 Task: Look for space in Uíge, Angola from 5th June, 2023 to 16th June, 2023 for 2 adults in price range Rs.14000 to Rs.18000. Place can be entire place with 1  bedroom having 1 bed and 1 bathroom. Property type can be hotel. Amenities needed are: wifi, air conditioning, bbq grill, smoking allowed, . Booking option can be shelf check-in. Required host language is English.
Action: Mouse moved to (441, 101)
Screenshot: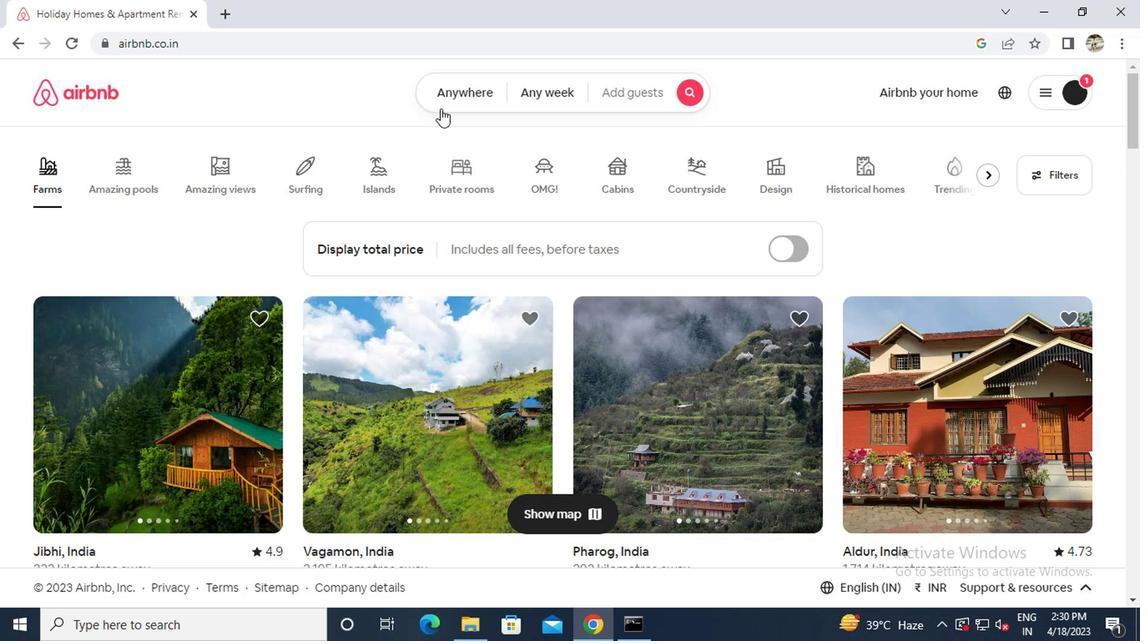
Action: Mouse pressed left at (441, 101)
Screenshot: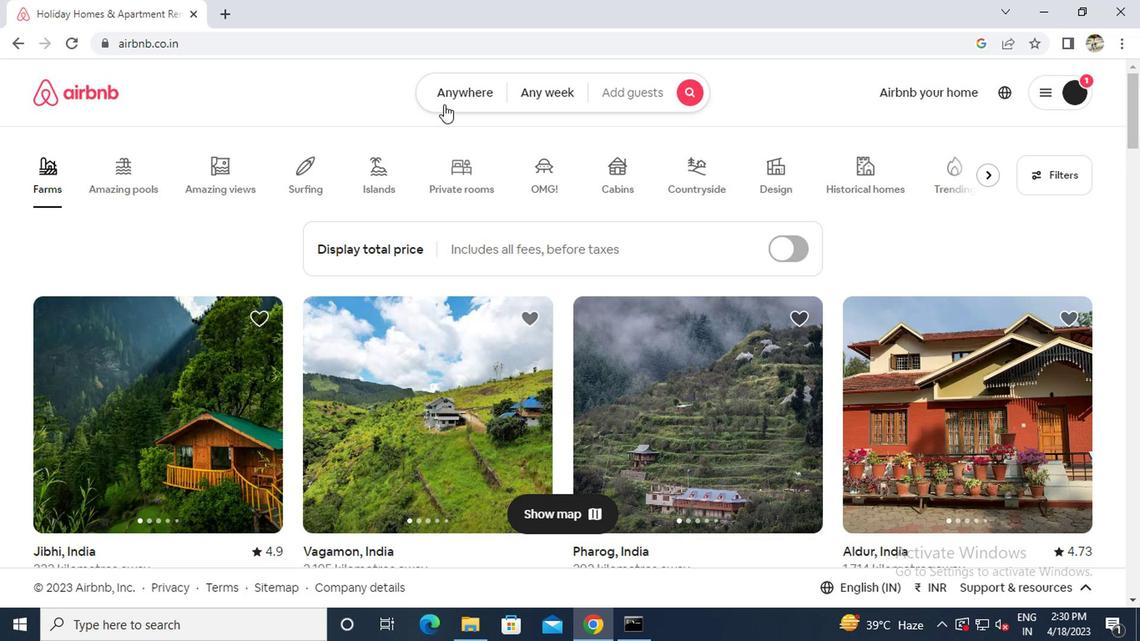 
Action: Mouse moved to (348, 155)
Screenshot: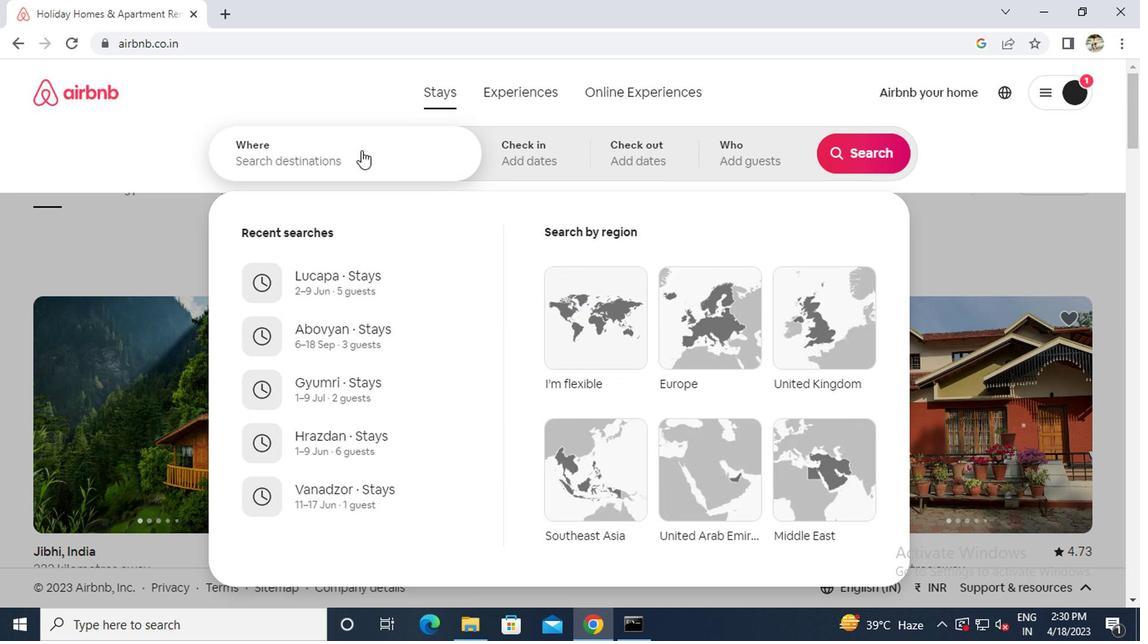 
Action: Mouse pressed left at (348, 155)
Screenshot: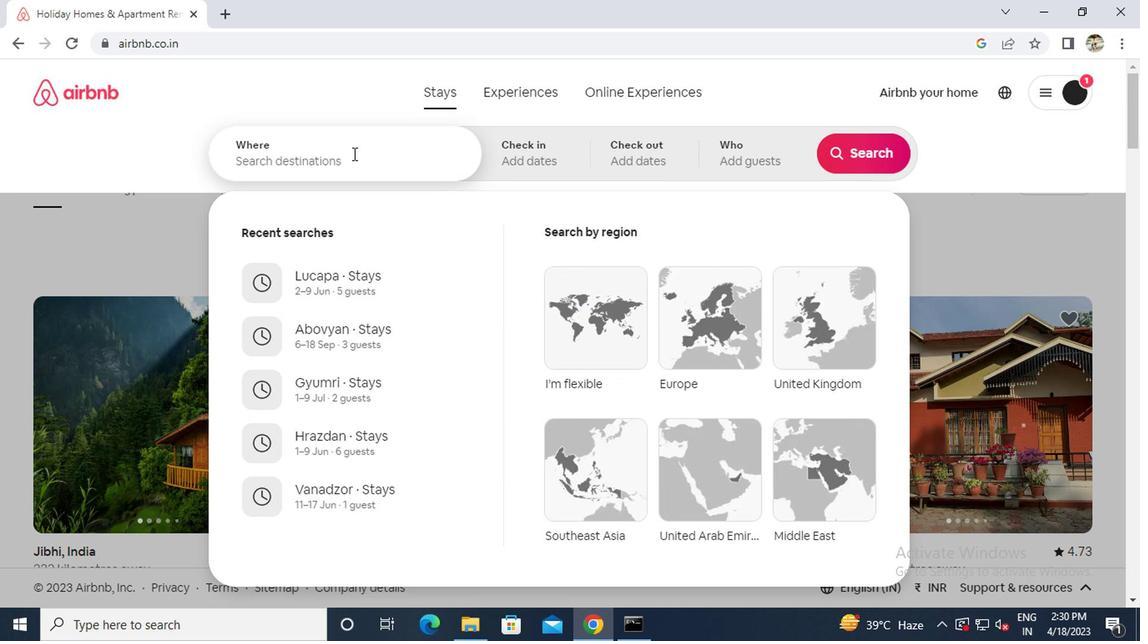 
Action: Key pressed u<Key.caps_lock>ige<Key.space>ang
Screenshot: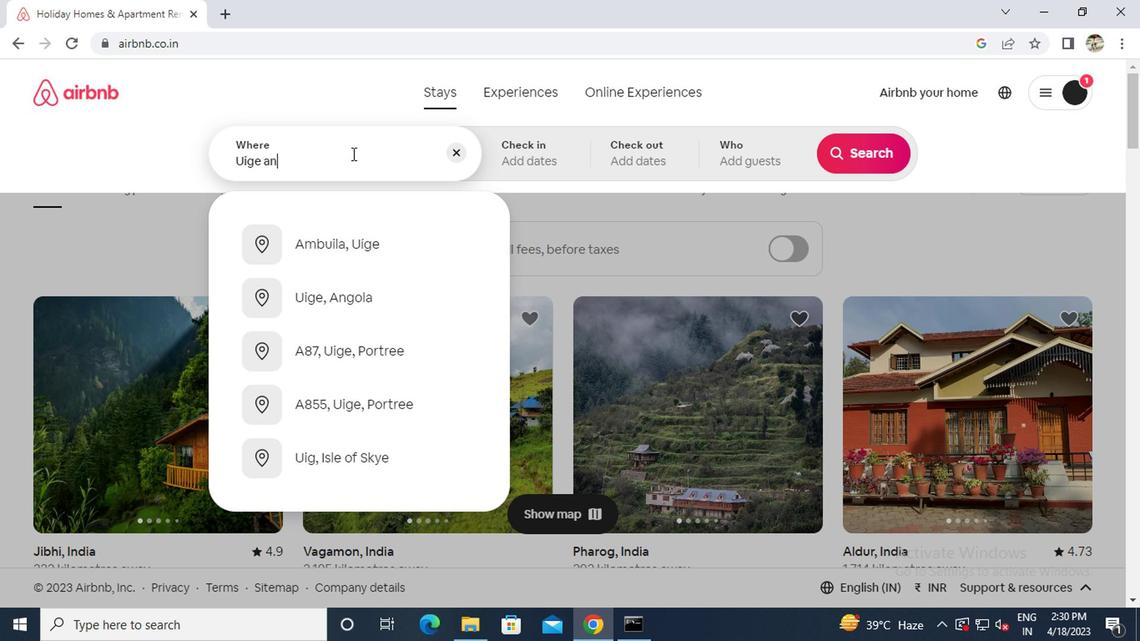 
Action: Mouse moved to (337, 247)
Screenshot: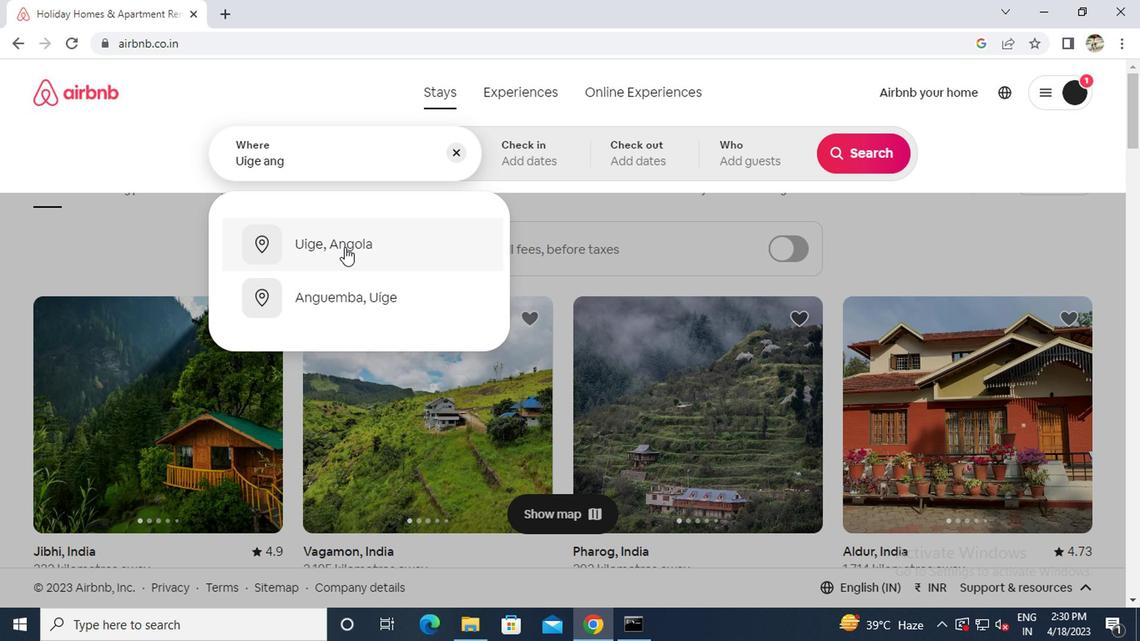 
Action: Mouse pressed left at (337, 247)
Screenshot: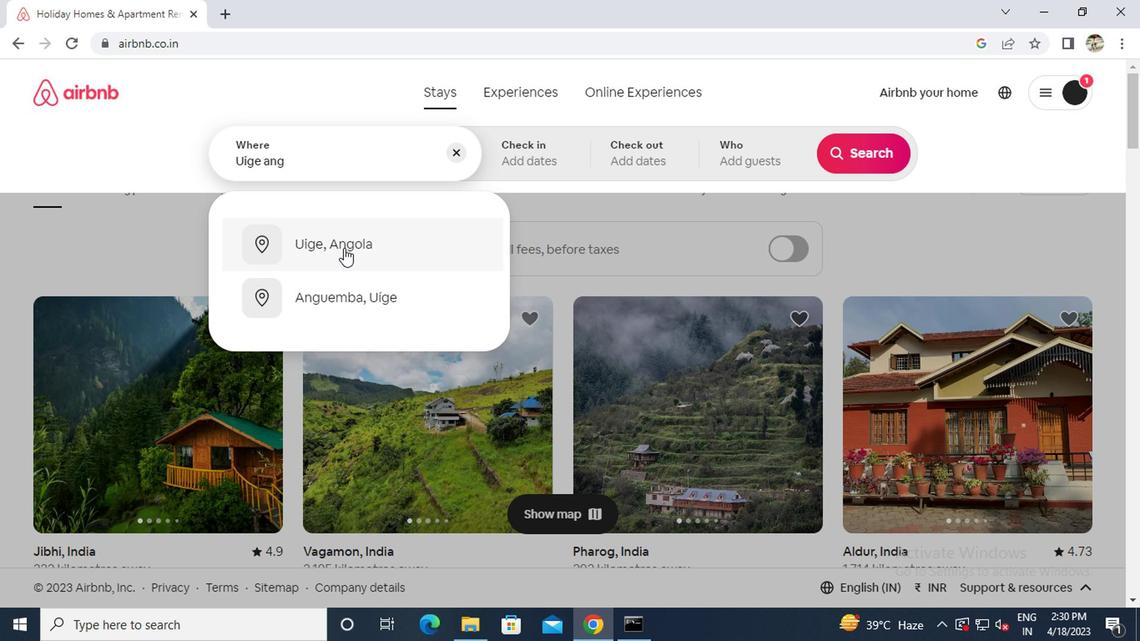 
Action: Mouse moved to (845, 280)
Screenshot: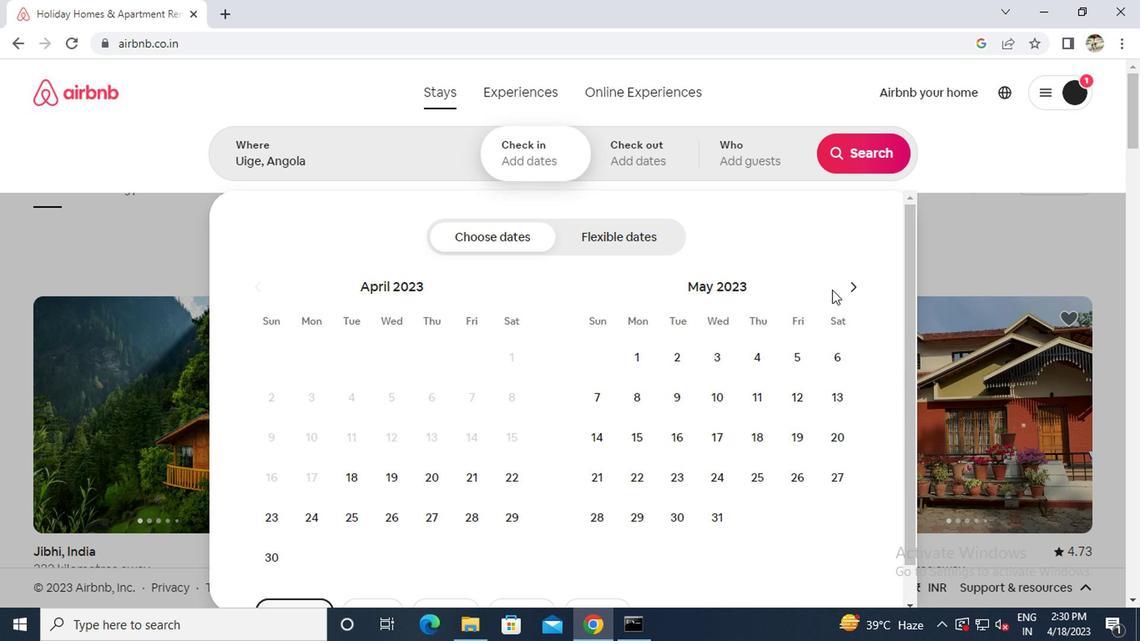 
Action: Mouse pressed left at (845, 280)
Screenshot: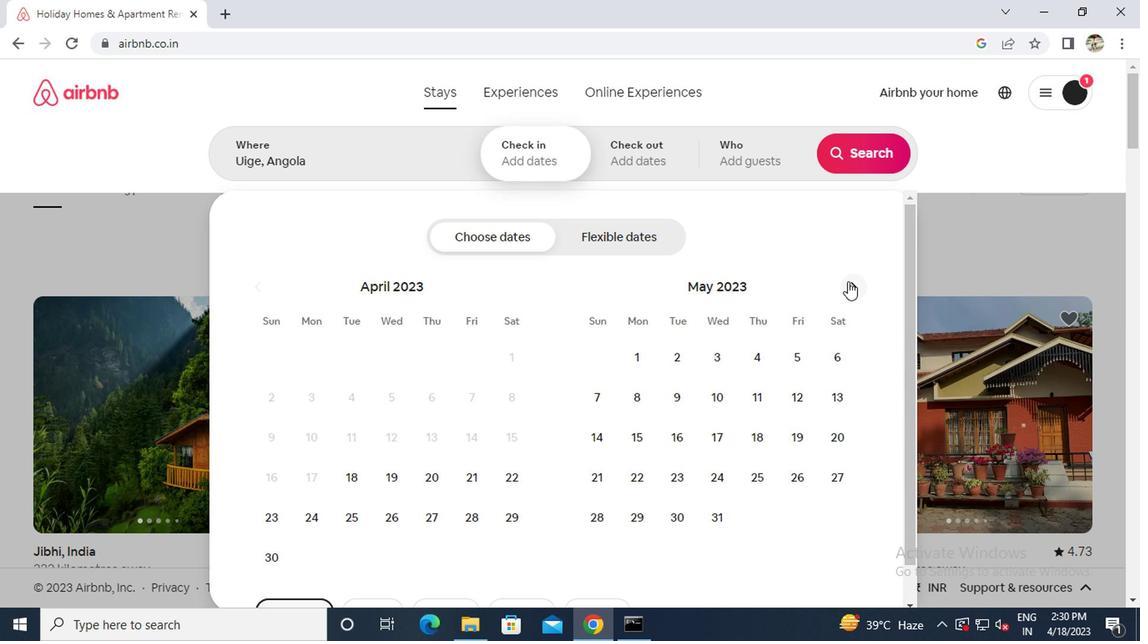 
Action: Mouse pressed left at (845, 280)
Screenshot: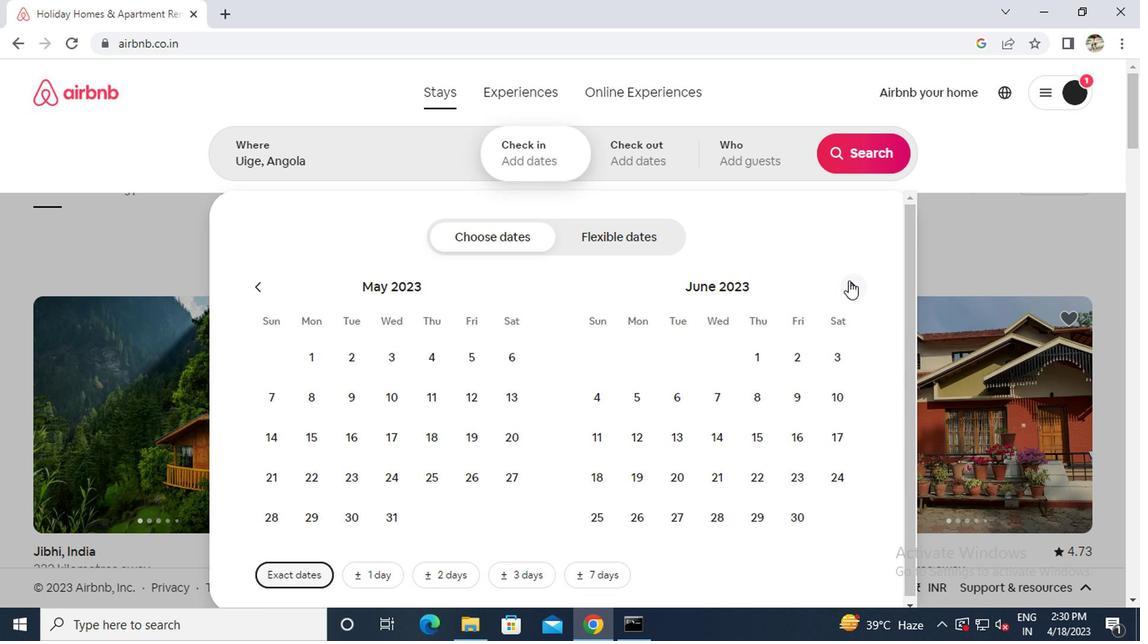 
Action: Mouse moved to (314, 391)
Screenshot: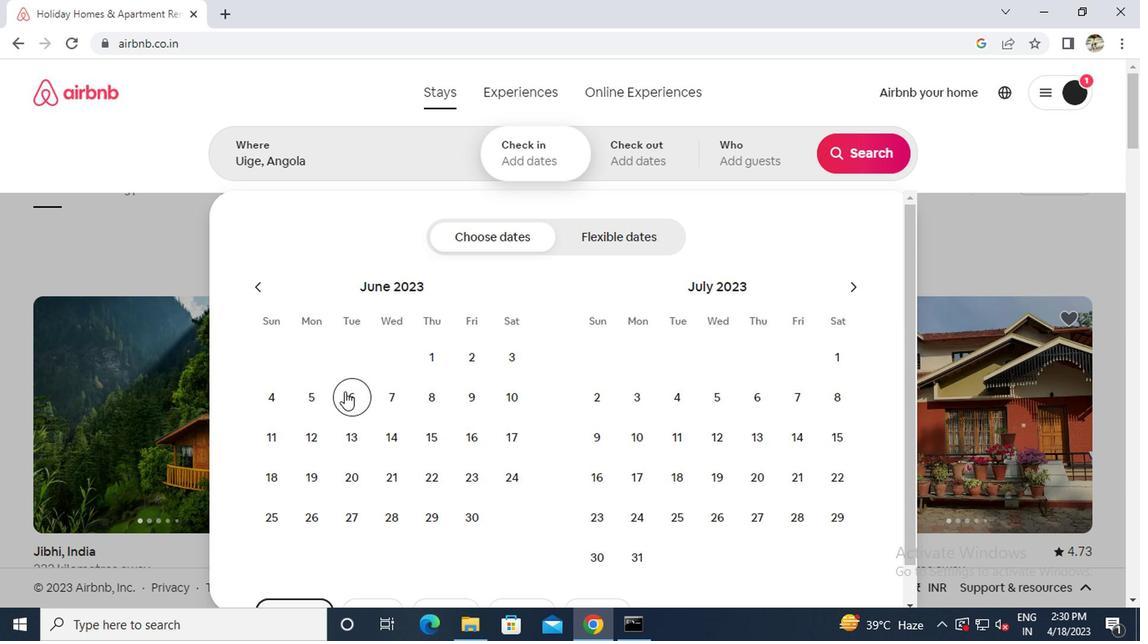 
Action: Mouse pressed left at (314, 391)
Screenshot: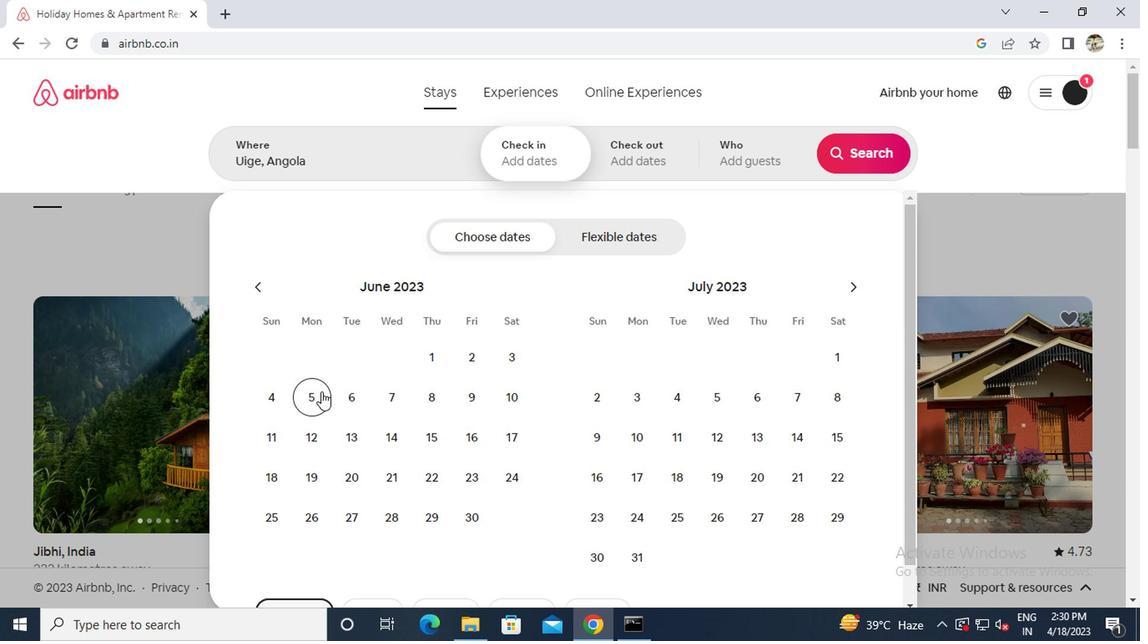 
Action: Mouse moved to (469, 438)
Screenshot: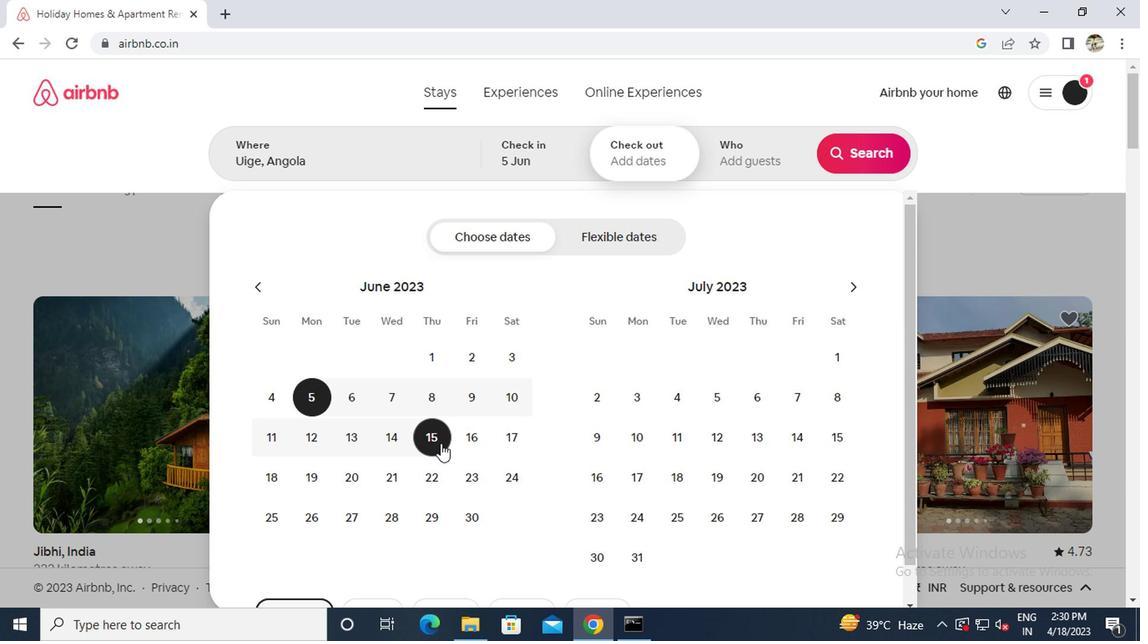 
Action: Mouse pressed left at (469, 438)
Screenshot: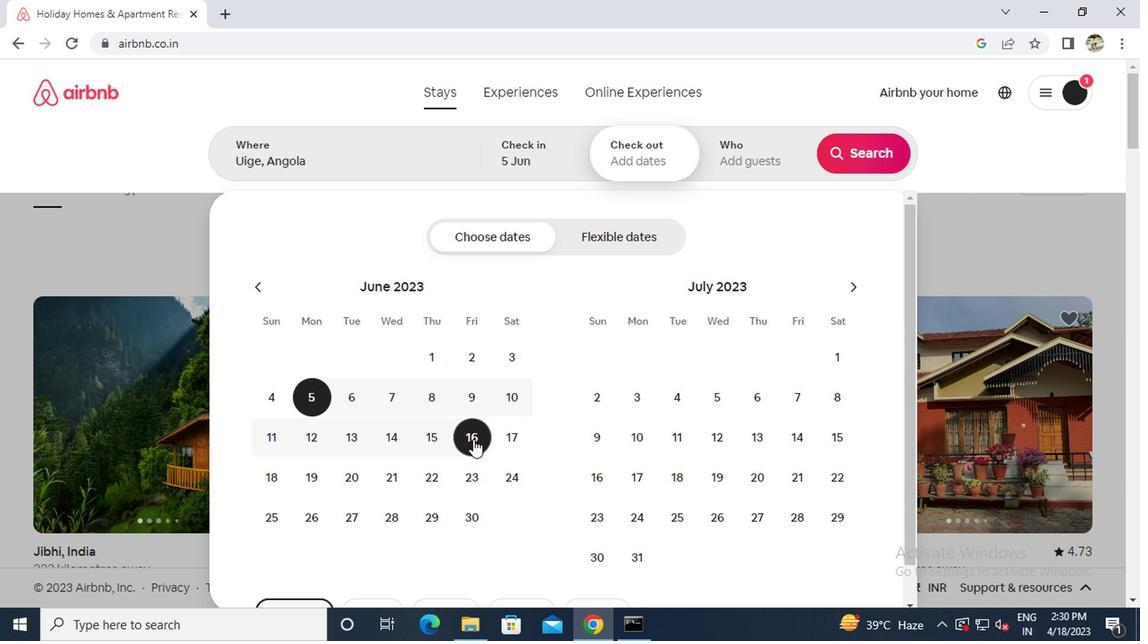 
Action: Mouse moved to (736, 166)
Screenshot: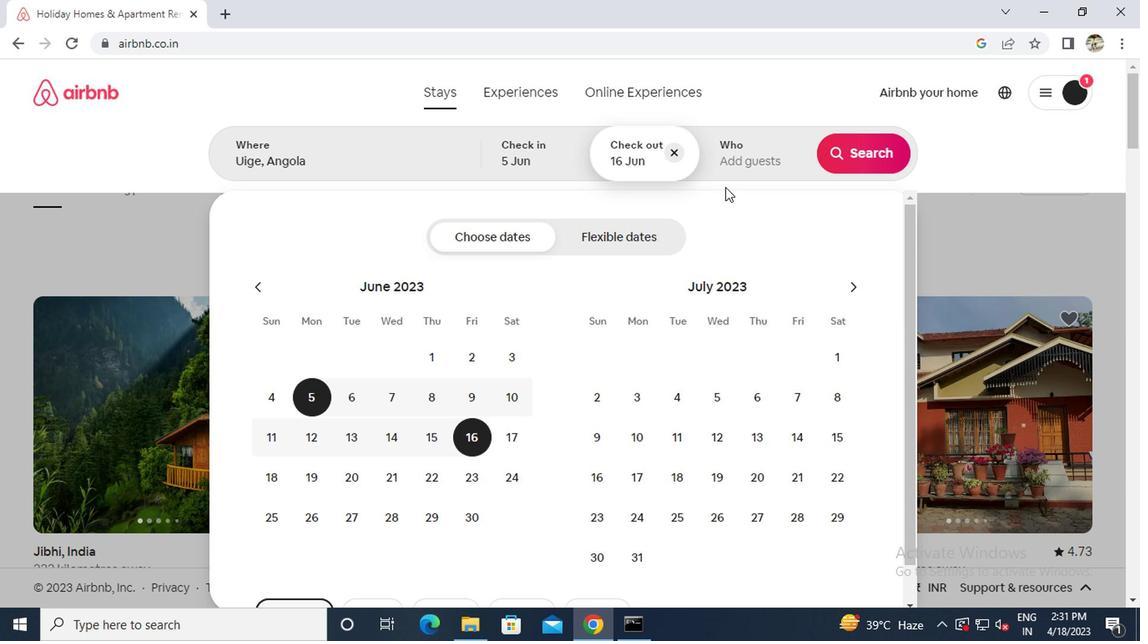 
Action: Mouse pressed left at (736, 166)
Screenshot: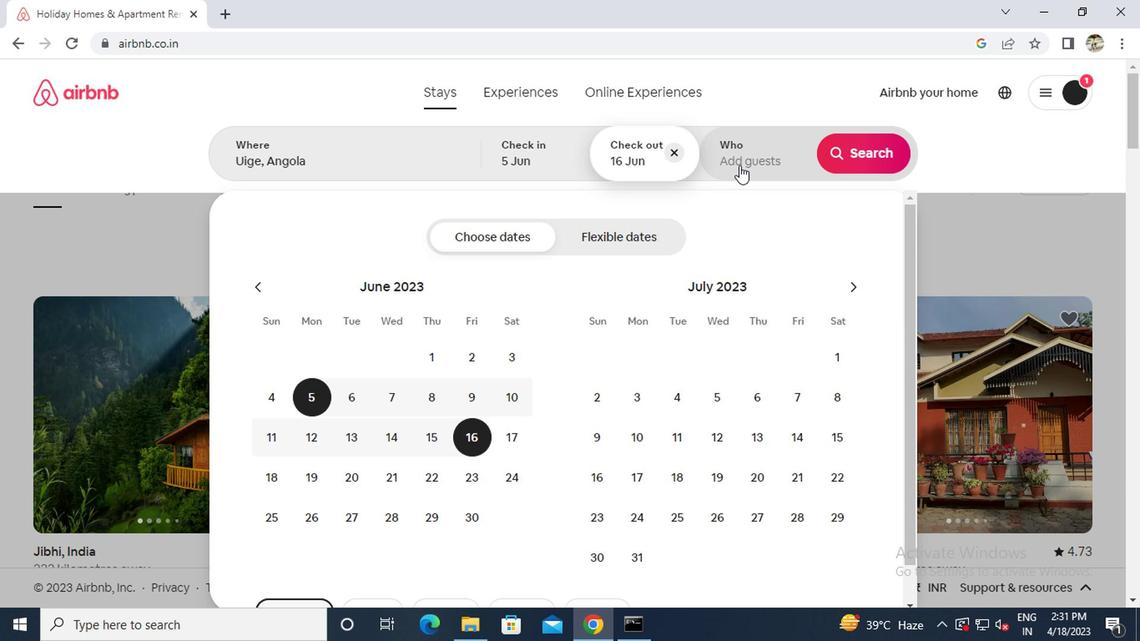 
Action: Mouse moved to (851, 243)
Screenshot: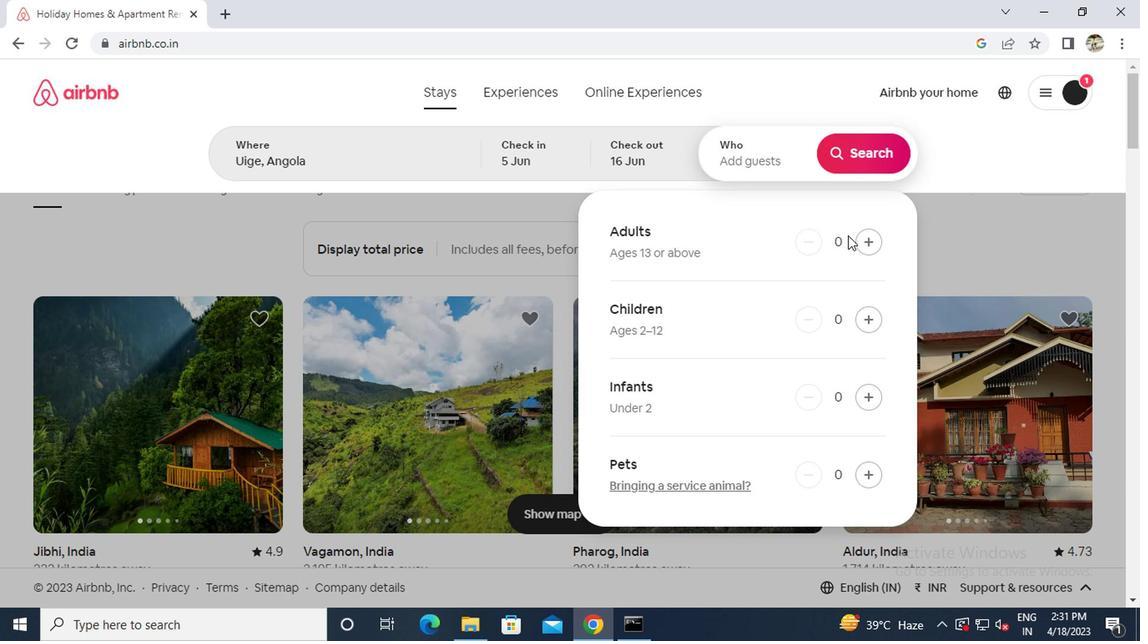
Action: Mouse pressed left at (851, 243)
Screenshot: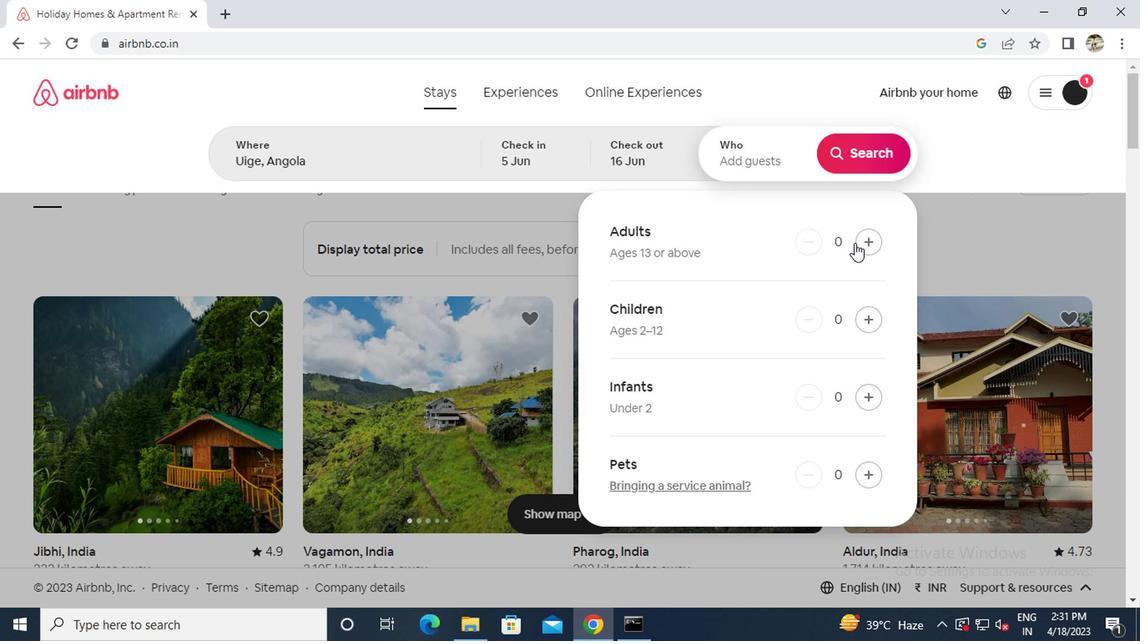 
Action: Mouse moved to (862, 242)
Screenshot: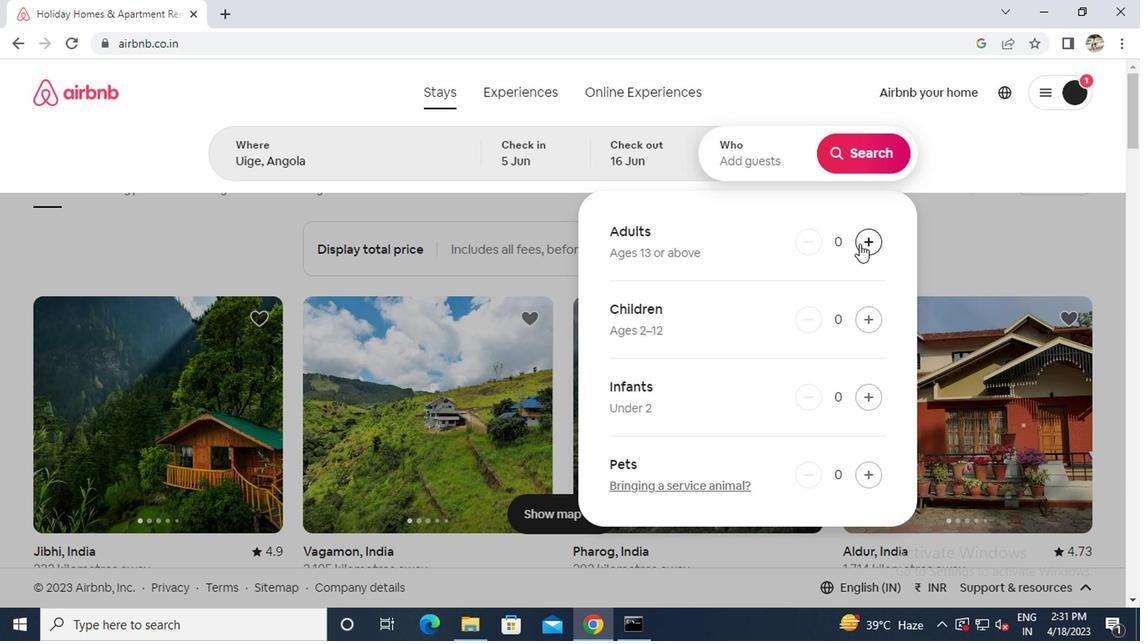 
Action: Mouse pressed left at (862, 242)
Screenshot: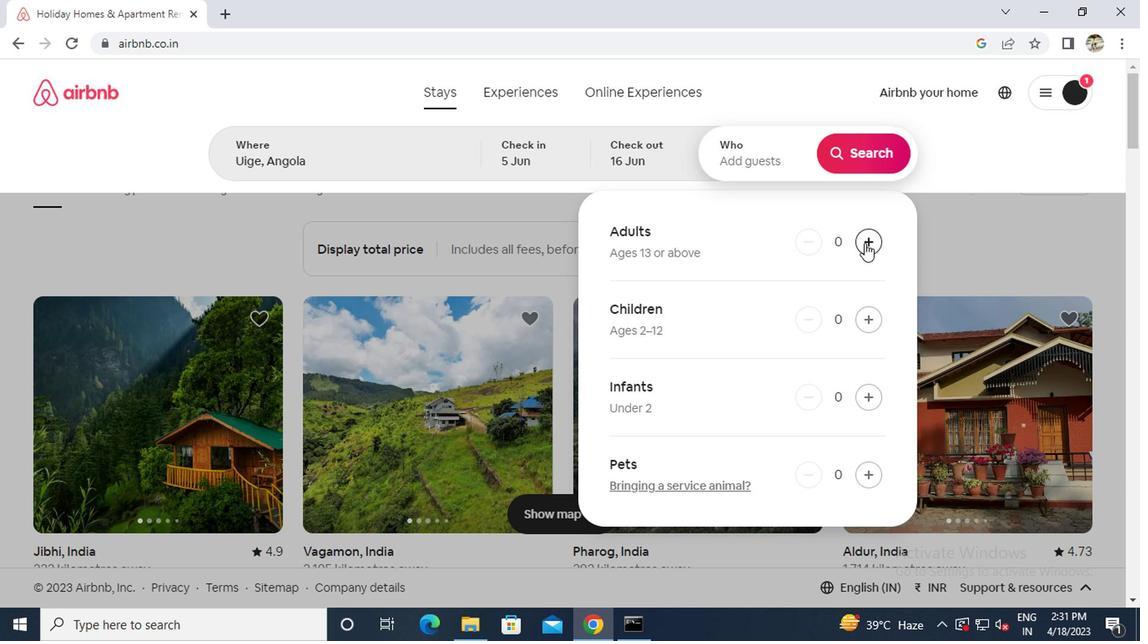 
Action: Mouse pressed left at (862, 242)
Screenshot: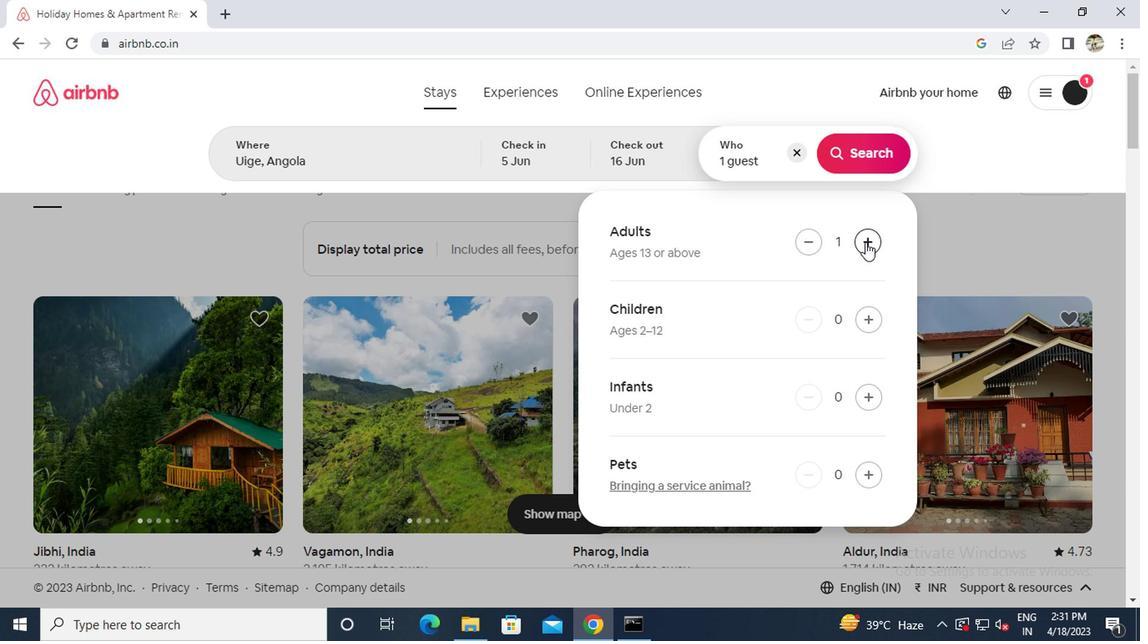 
Action: Mouse moved to (851, 163)
Screenshot: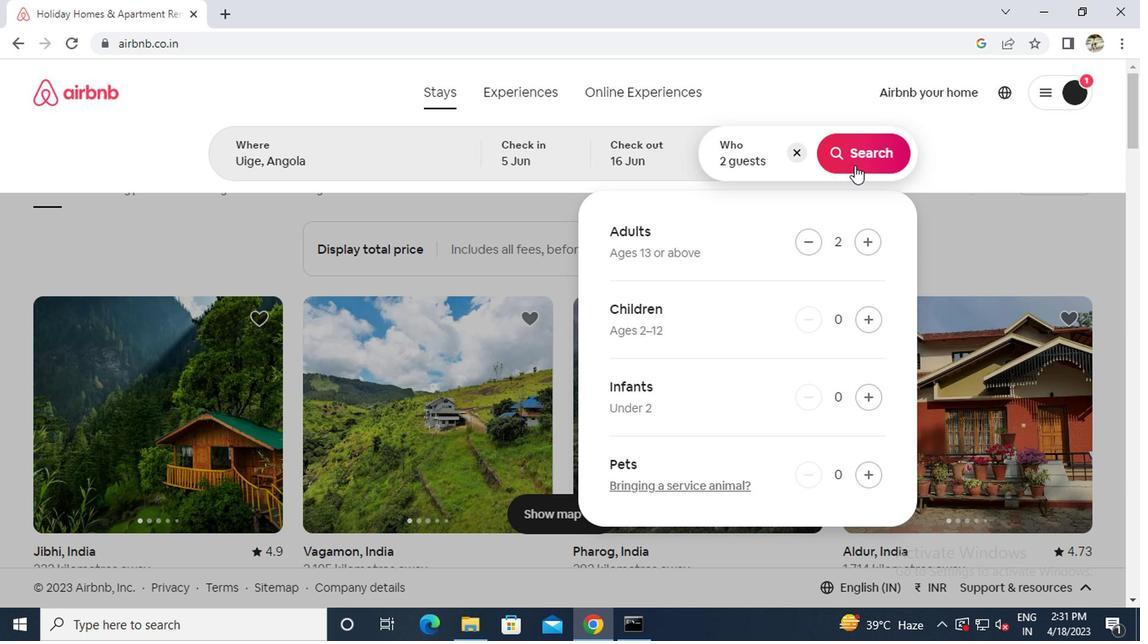 
Action: Mouse pressed left at (851, 163)
Screenshot: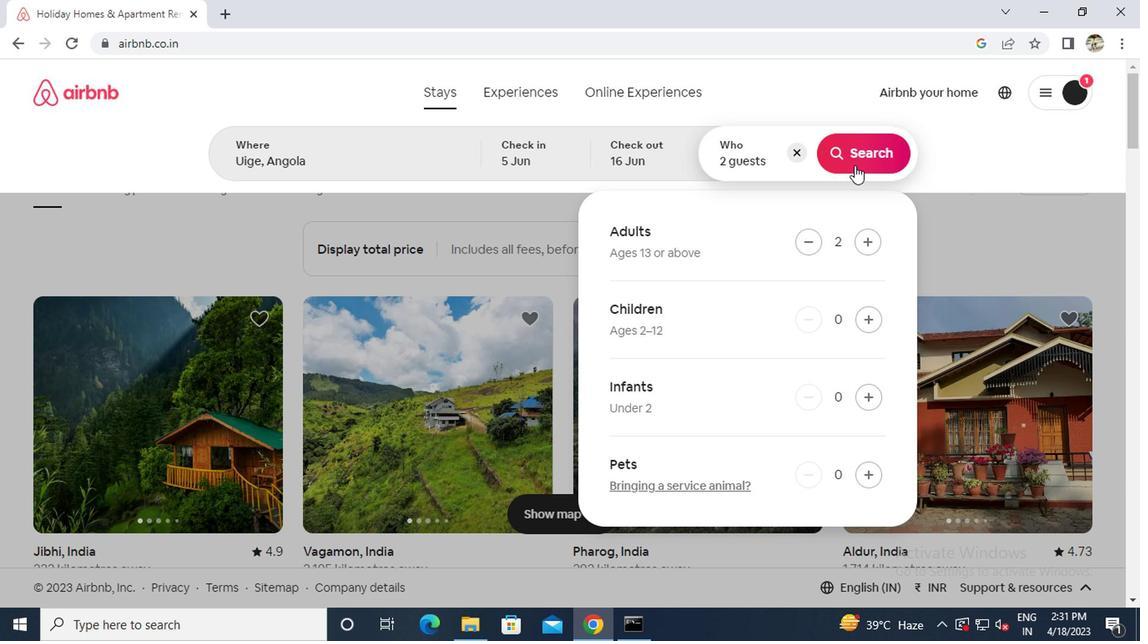
Action: Mouse moved to (1044, 157)
Screenshot: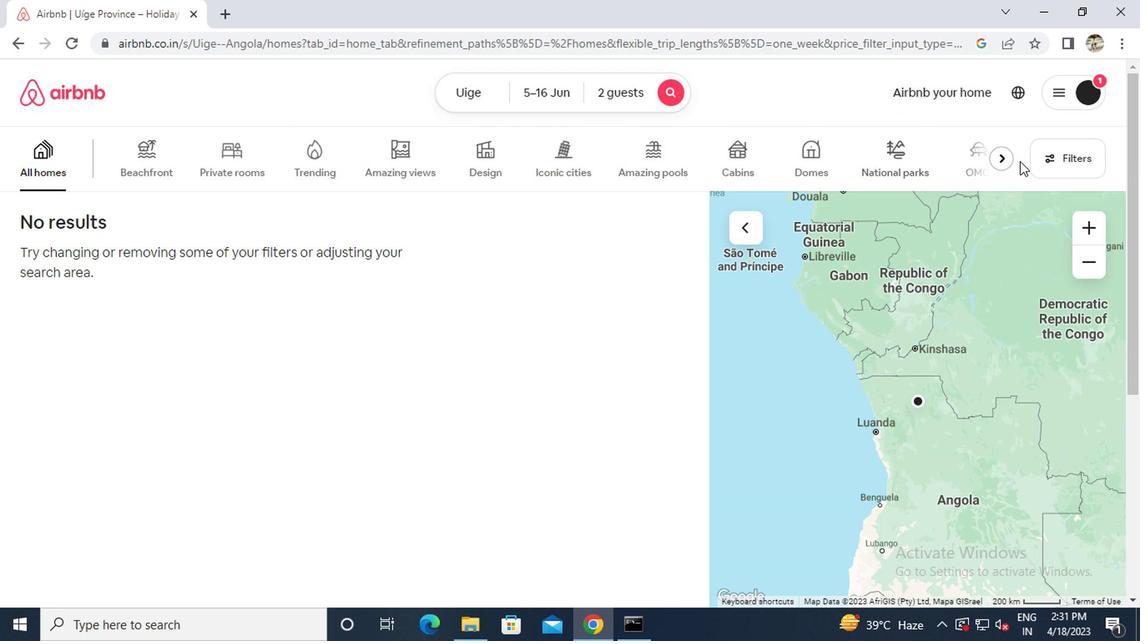
Action: Mouse pressed left at (1044, 157)
Screenshot: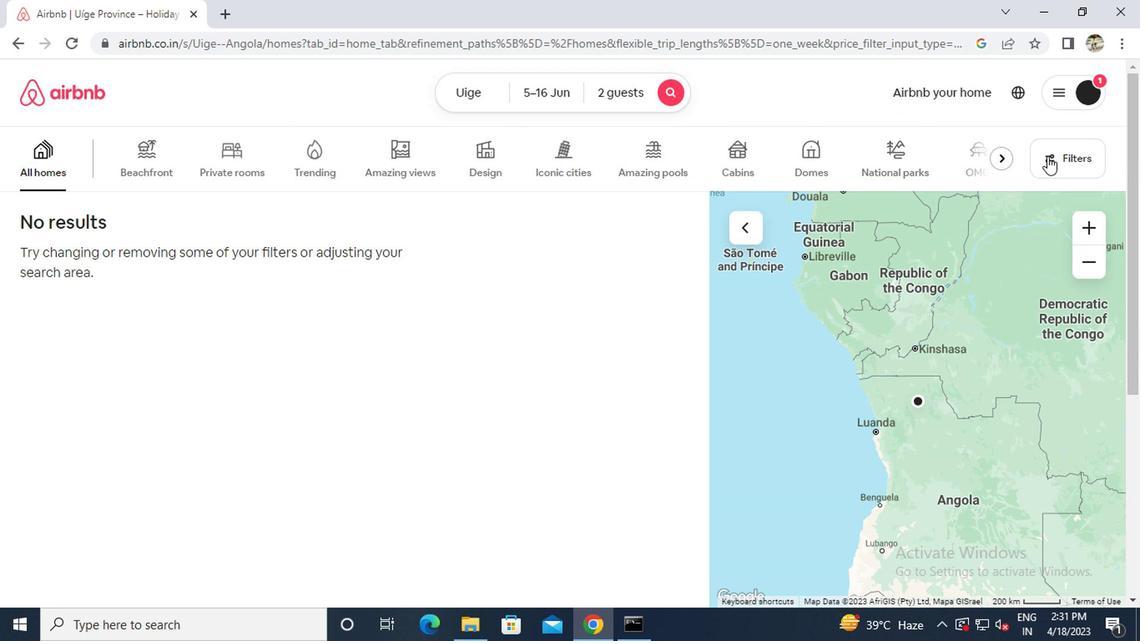 
Action: Mouse moved to (357, 271)
Screenshot: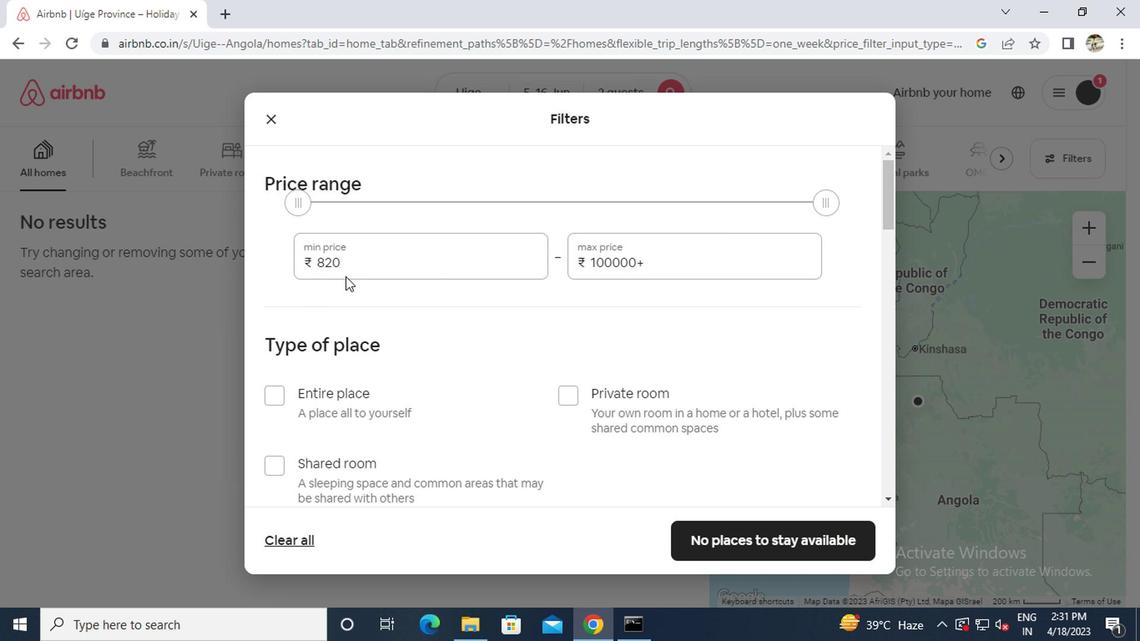 
Action: Mouse pressed left at (357, 271)
Screenshot: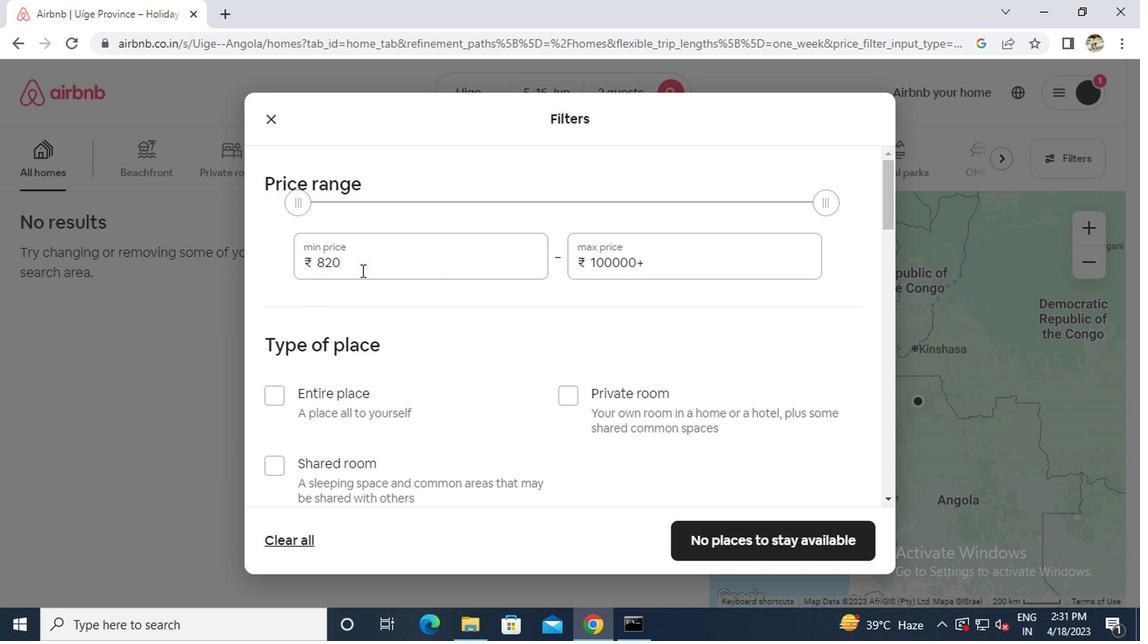 
Action: Key pressed ctrl+Actrl+14000
Screenshot: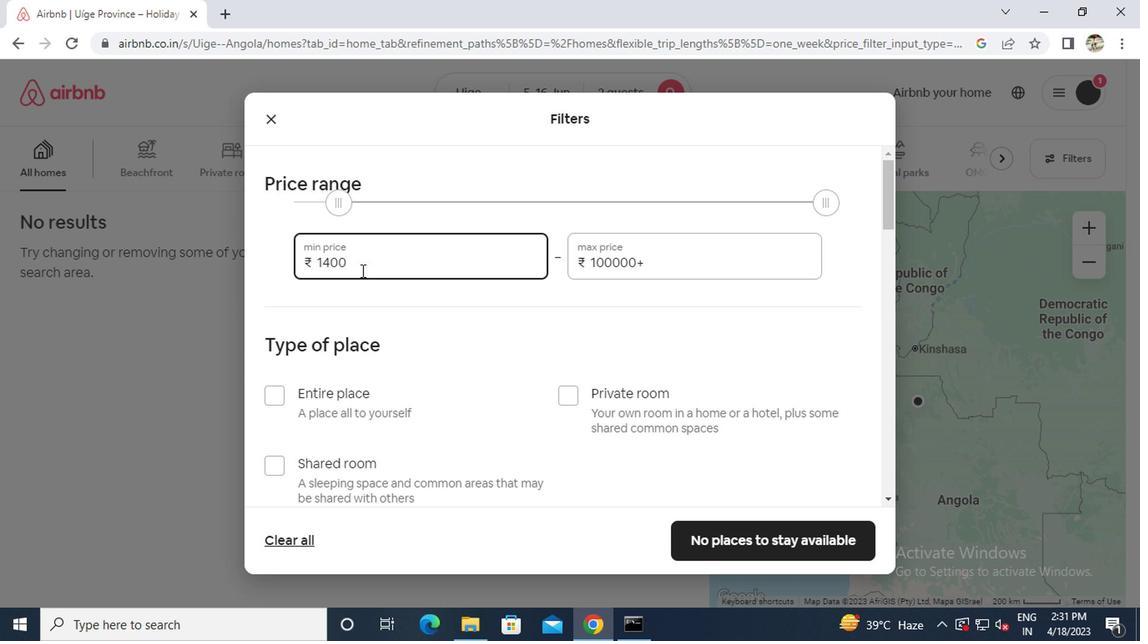 
Action: Mouse moved to (648, 263)
Screenshot: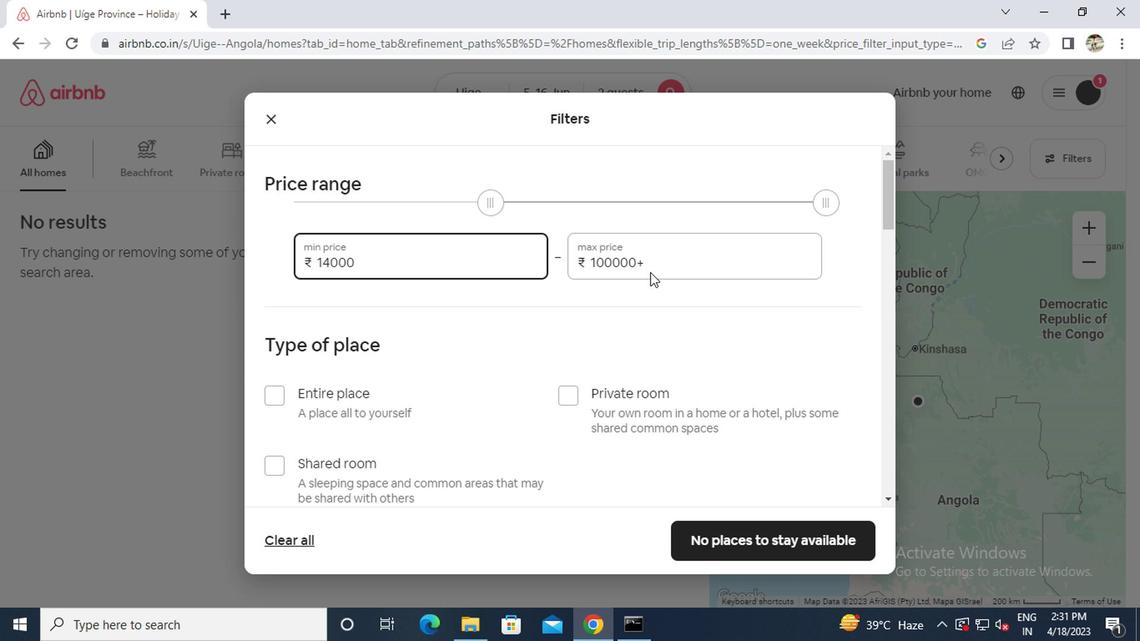 
Action: Mouse pressed left at (648, 263)
Screenshot: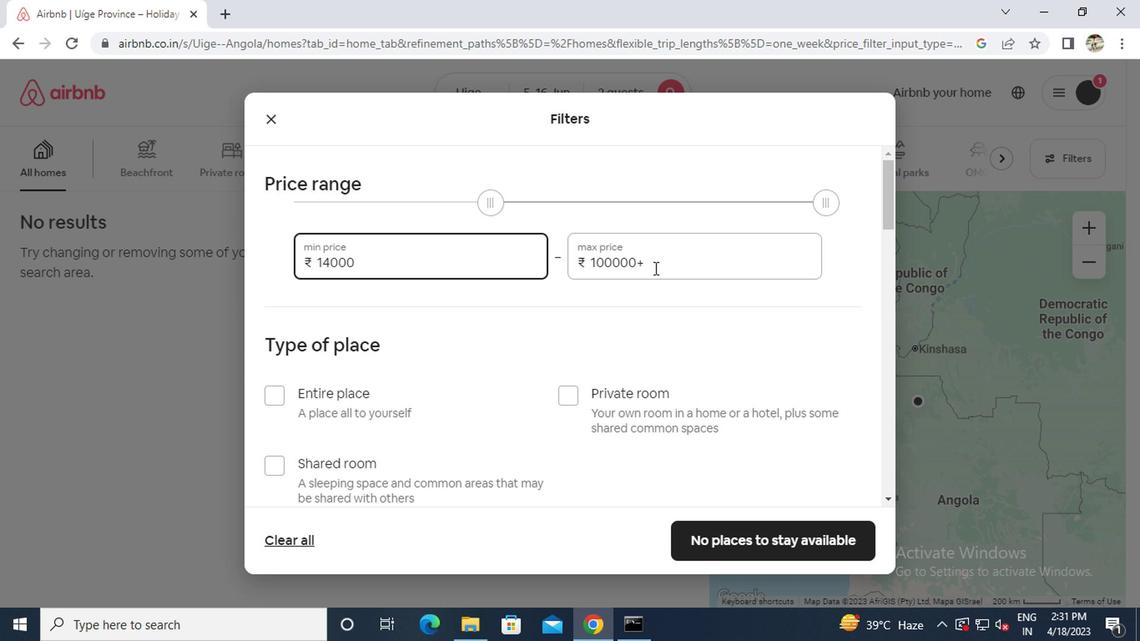 
Action: Mouse moved to (648, 263)
Screenshot: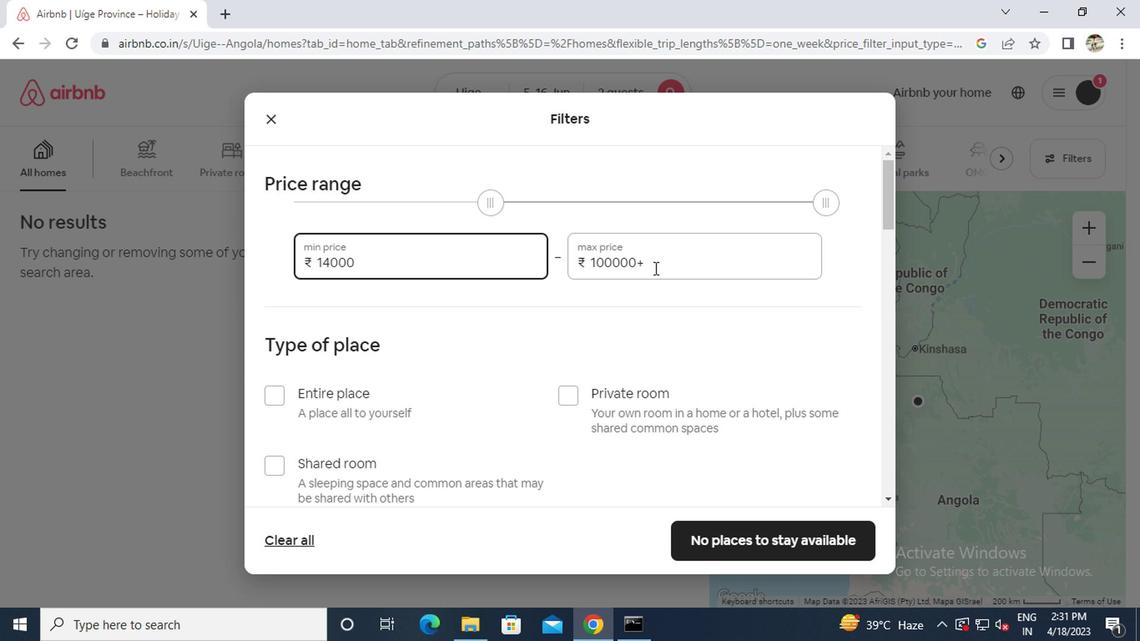 
Action: Key pressed ctrl+A18000
Screenshot: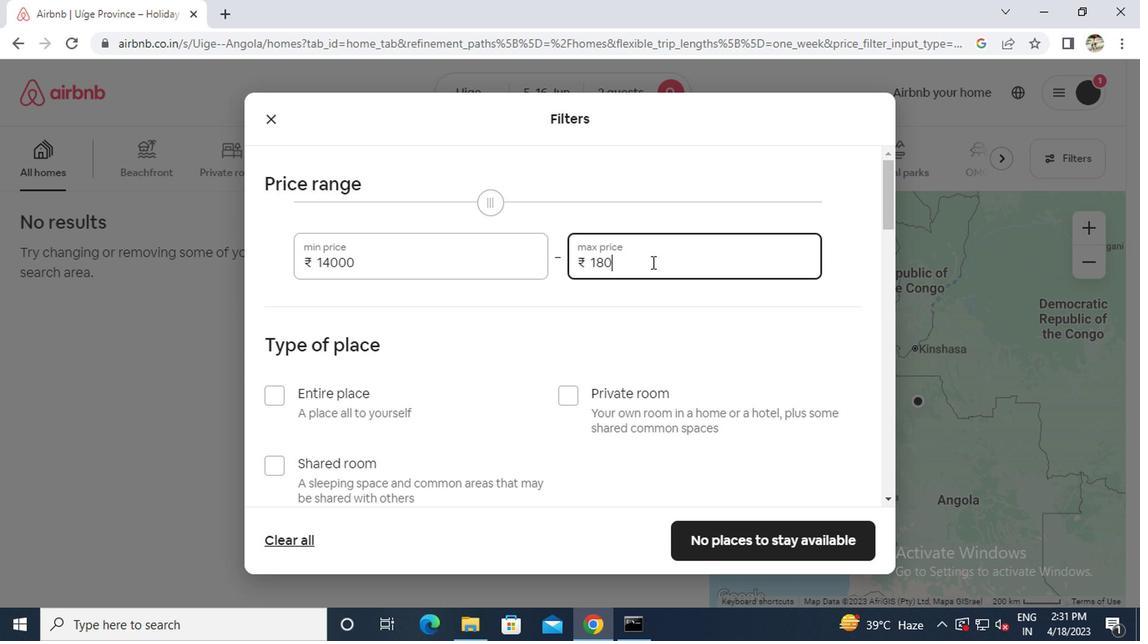 
Action: Mouse moved to (543, 323)
Screenshot: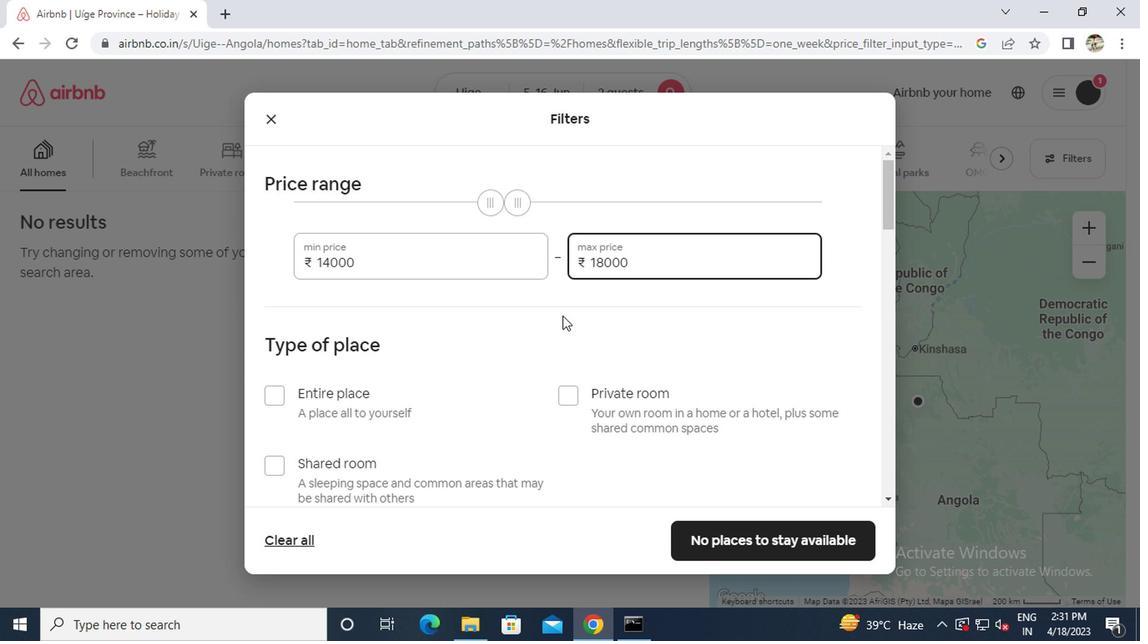
Action: Mouse scrolled (543, 322) with delta (0, -1)
Screenshot: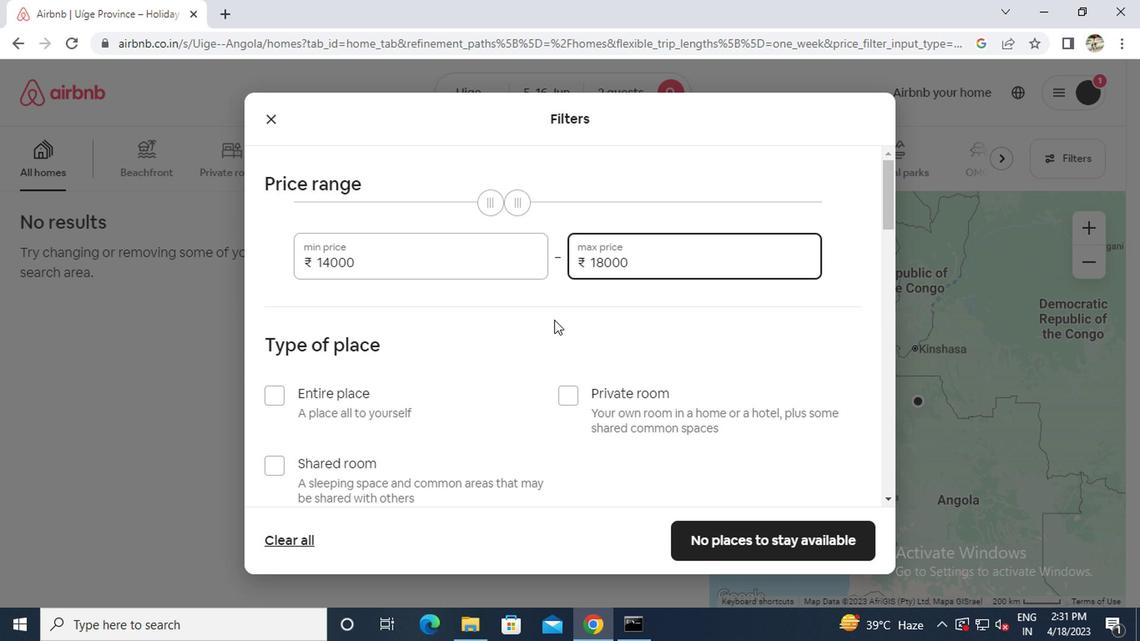 
Action: Mouse scrolled (543, 322) with delta (0, -1)
Screenshot: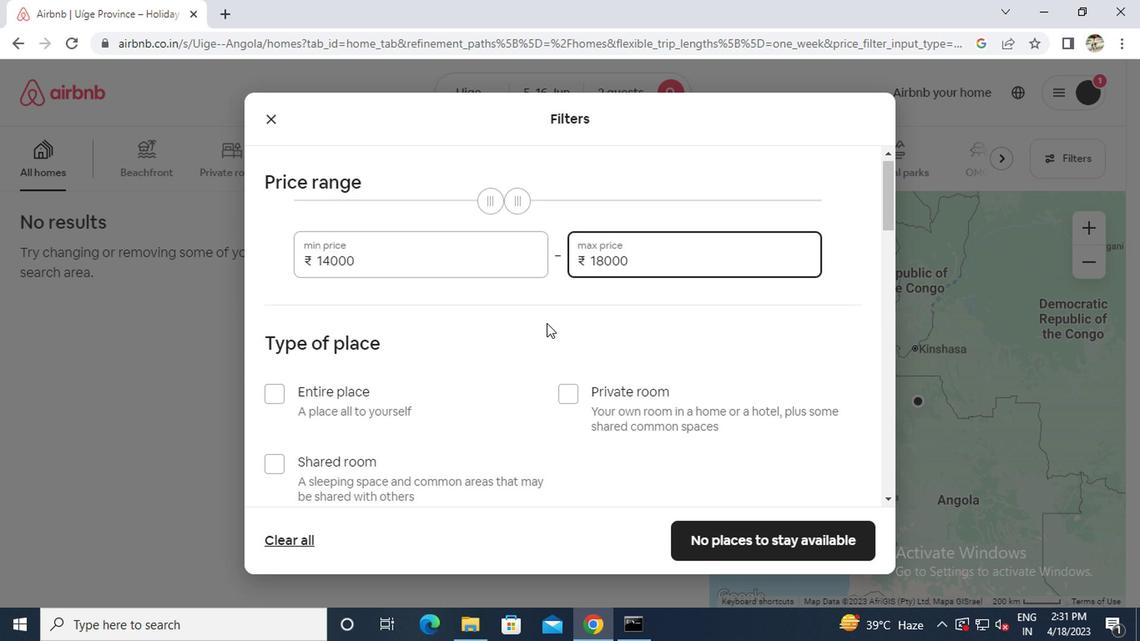 
Action: Mouse moved to (295, 236)
Screenshot: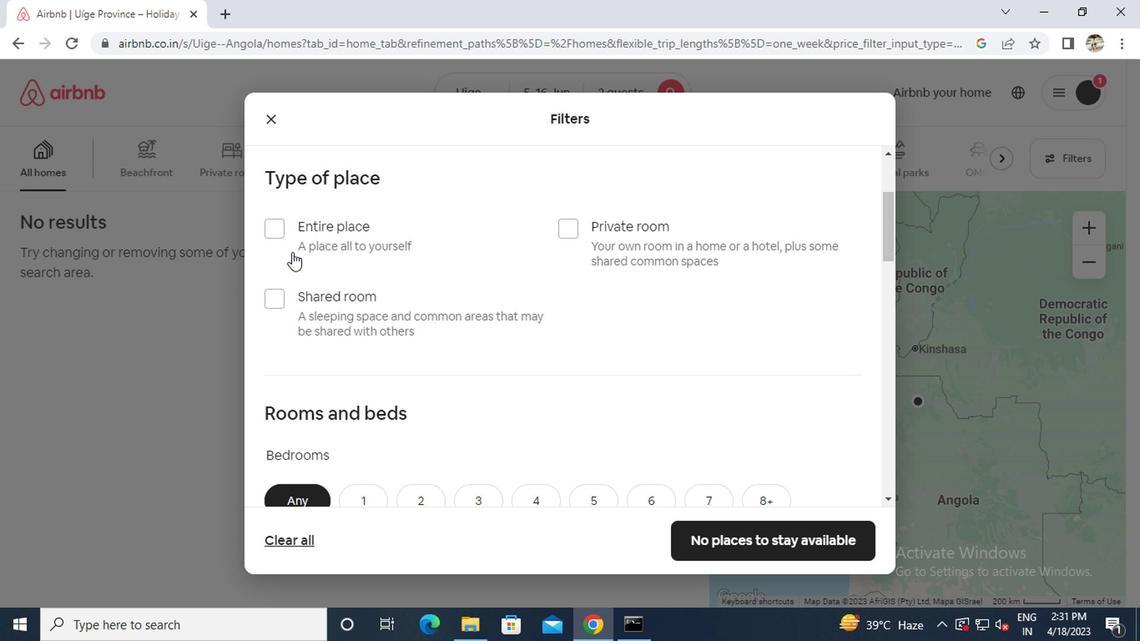 
Action: Mouse pressed left at (295, 236)
Screenshot: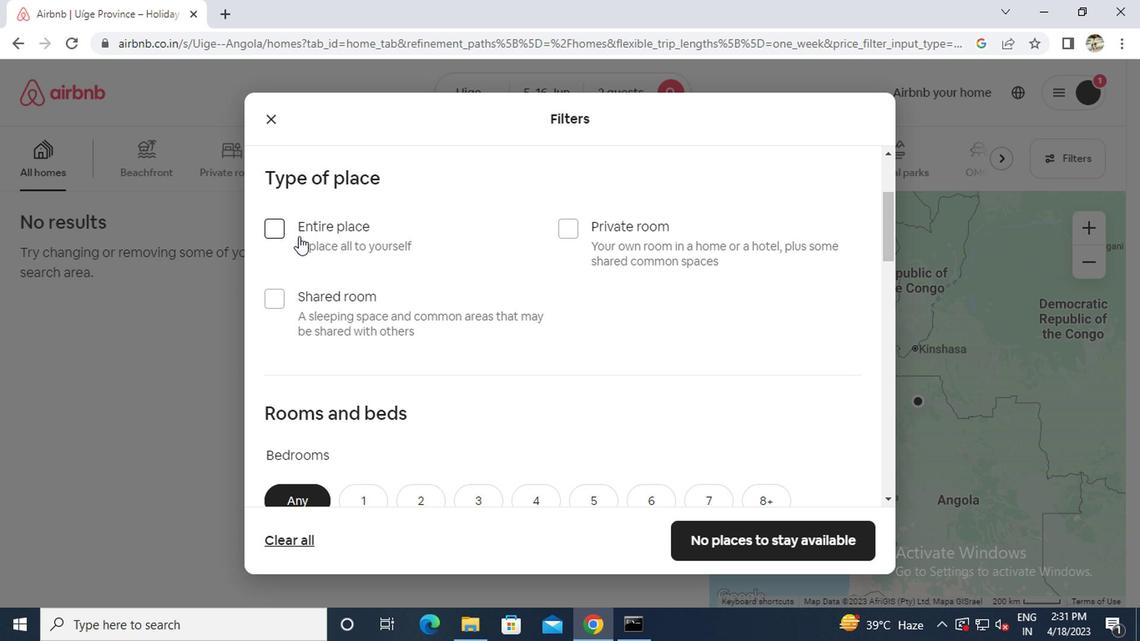 
Action: Mouse scrolled (295, 236) with delta (0, 0)
Screenshot: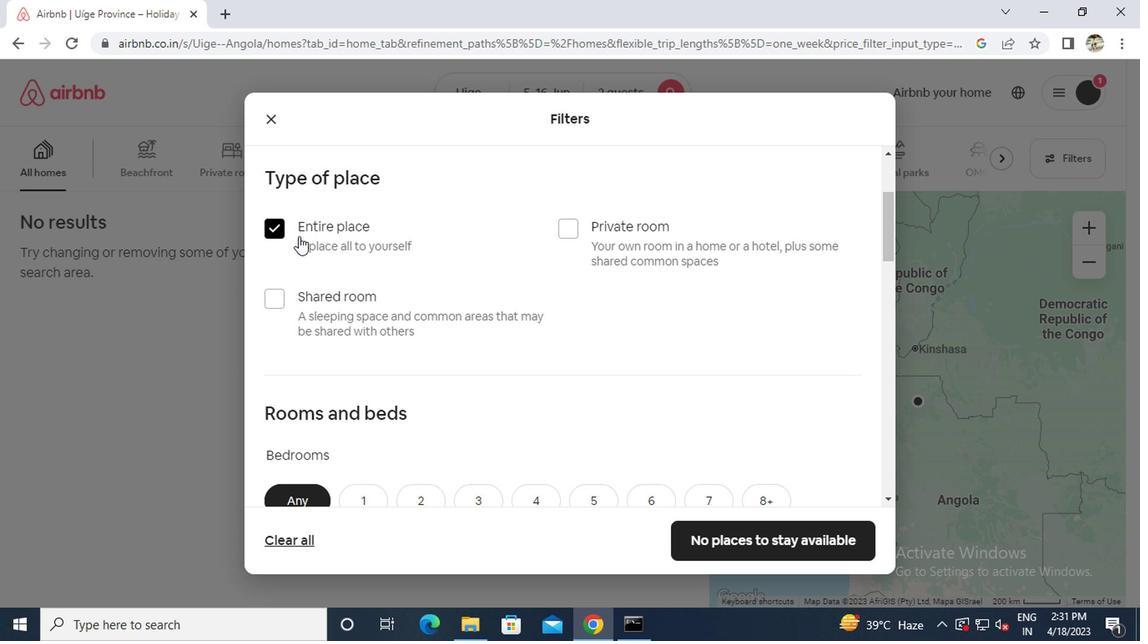 
Action: Mouse scrolled (295, 236) with delta (0, 0)
Screenshot: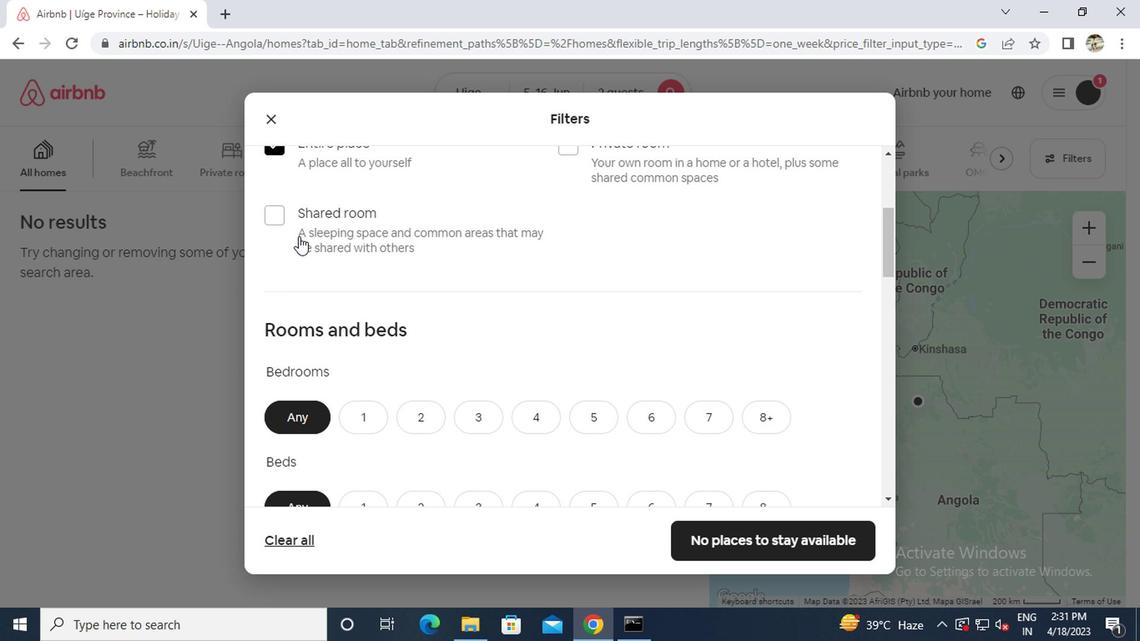
Action: Mouse moved to (365, 330)
Screenshot: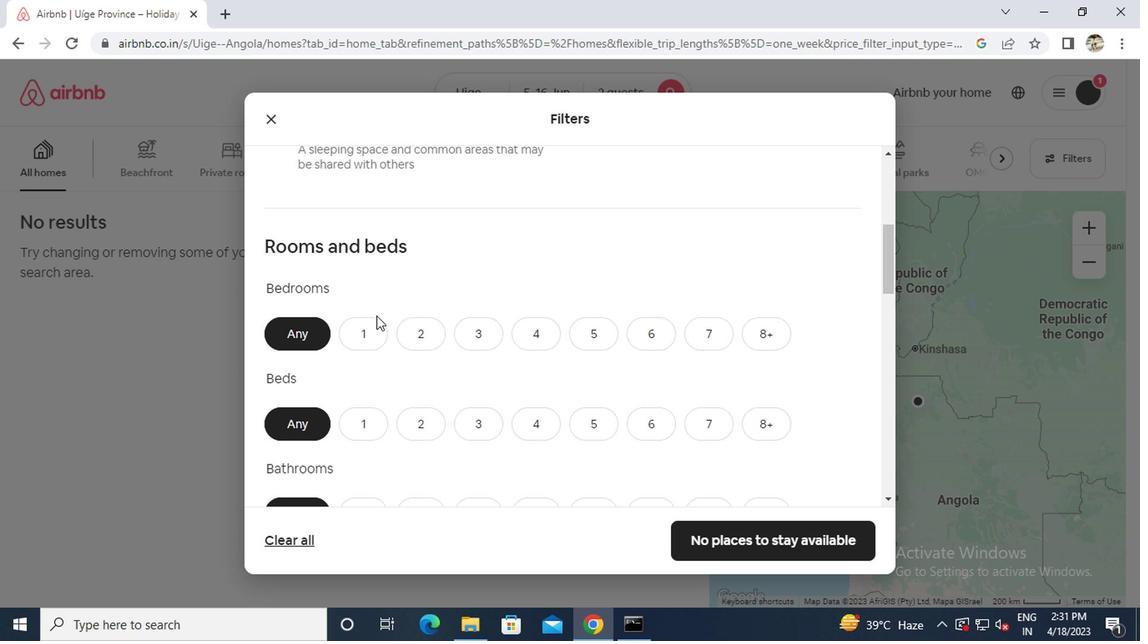 
Action: Mouse pressed left at (365, 330)
Screenshot: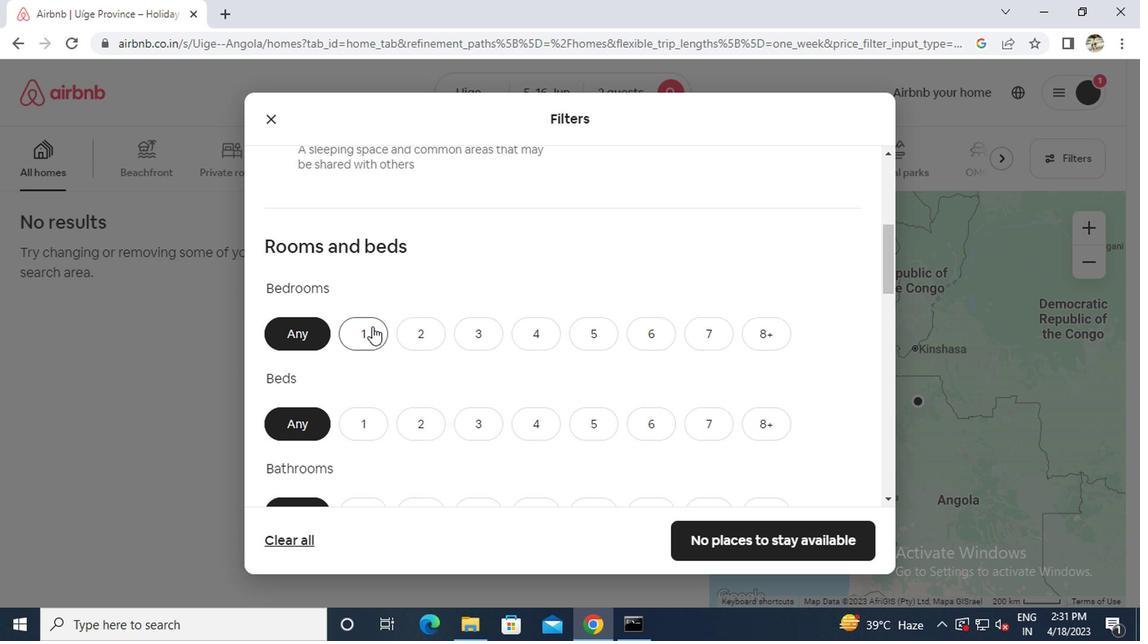 
Action: Mouse scrolled (365, 329) with delta (0, 0)
Screenshot: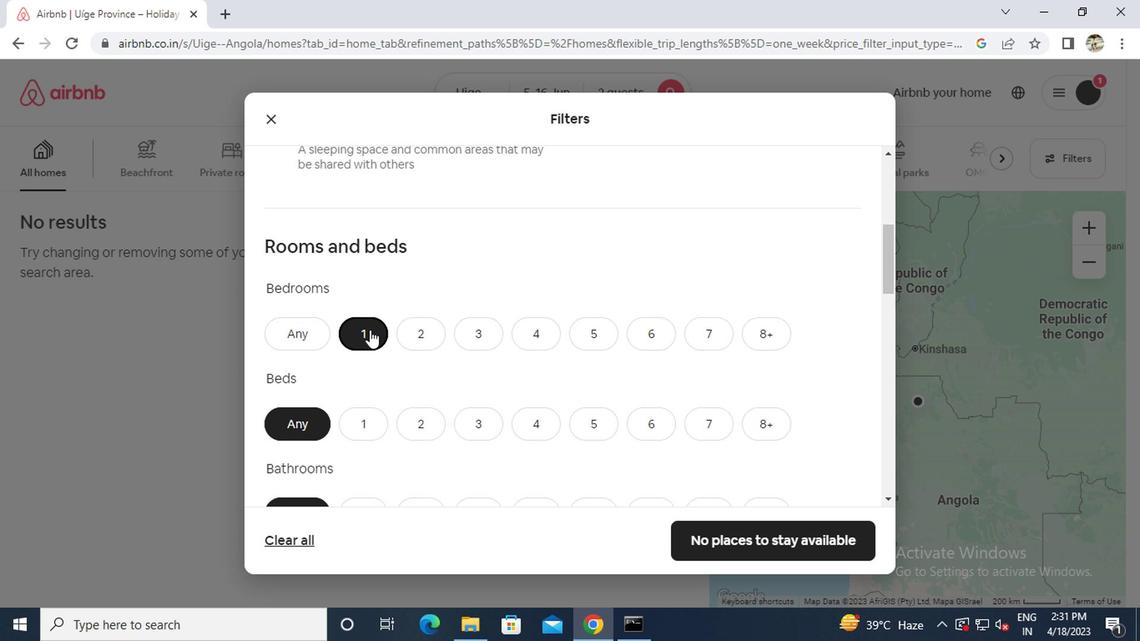 
Action: Mouse moved to (367, 334)
Screenshot: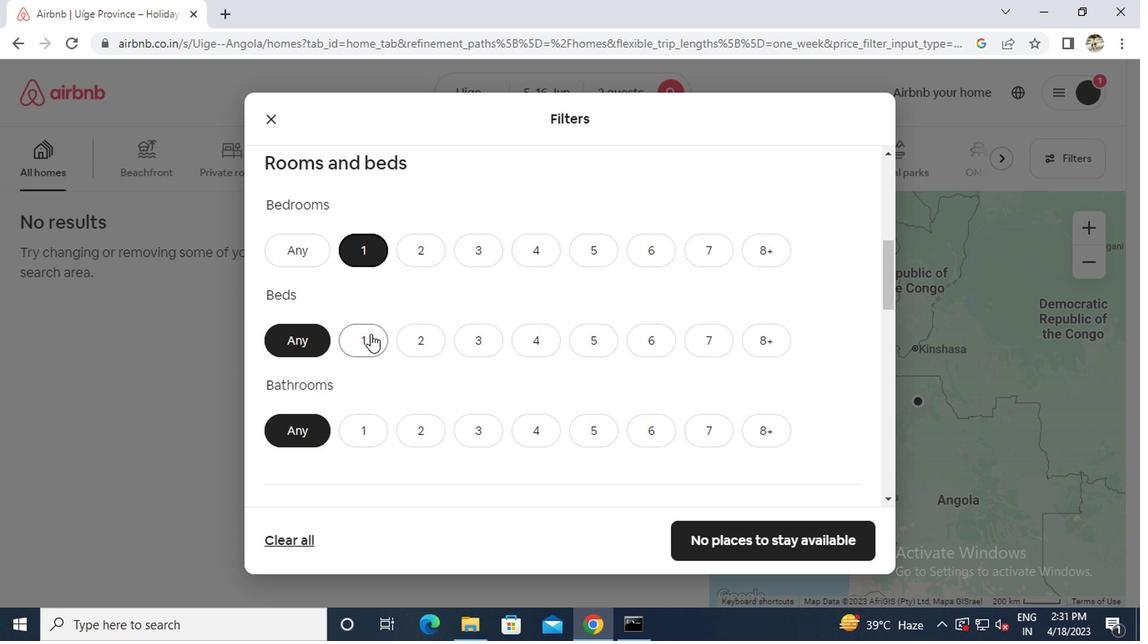 
Action: Mouse pressed left at (367, 334)
Screenshot: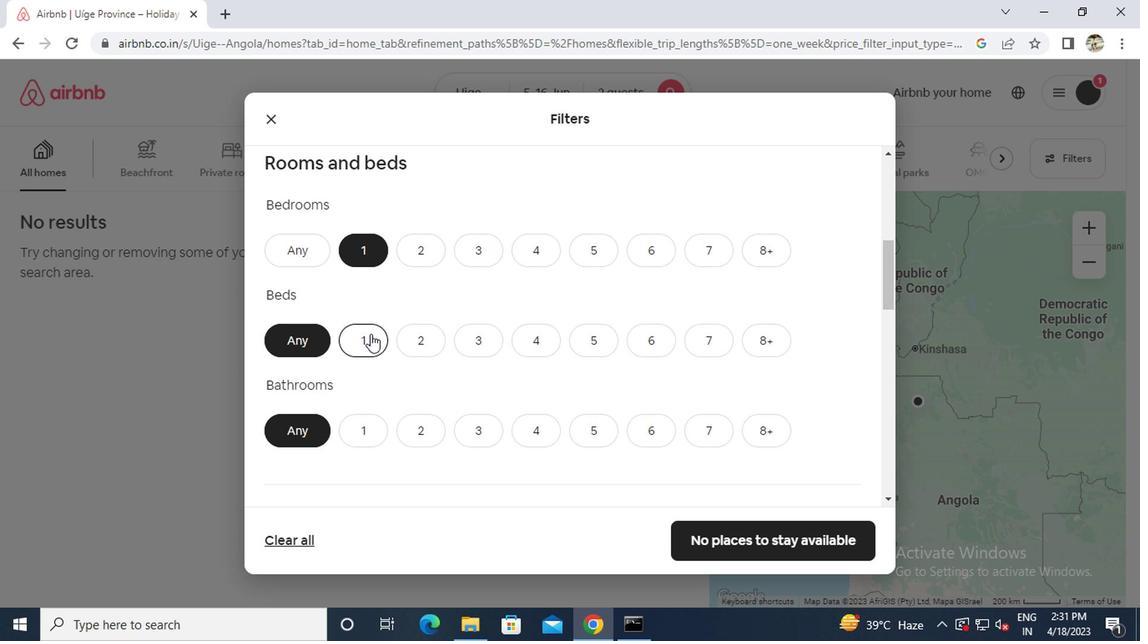 
Action: Mouse moved to (367, 437)
Screenshot: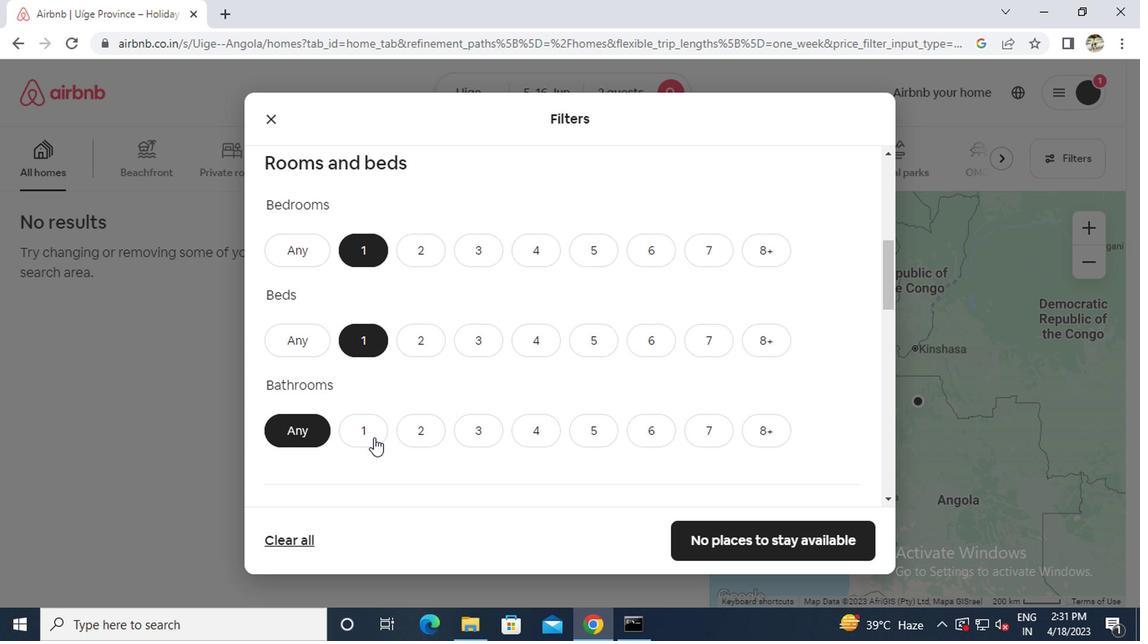 
Action: Mouse pressed left at (367, 437)
Screenshot: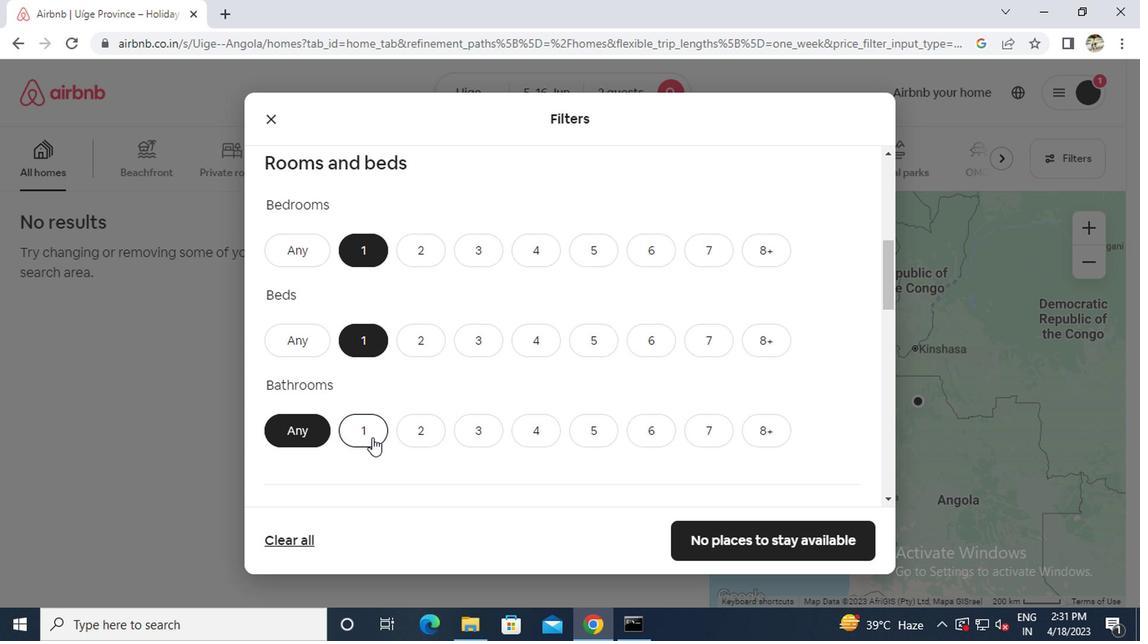 
Action: Mouse scrolled (367, 436) with delta (0, 0)
Screenshot: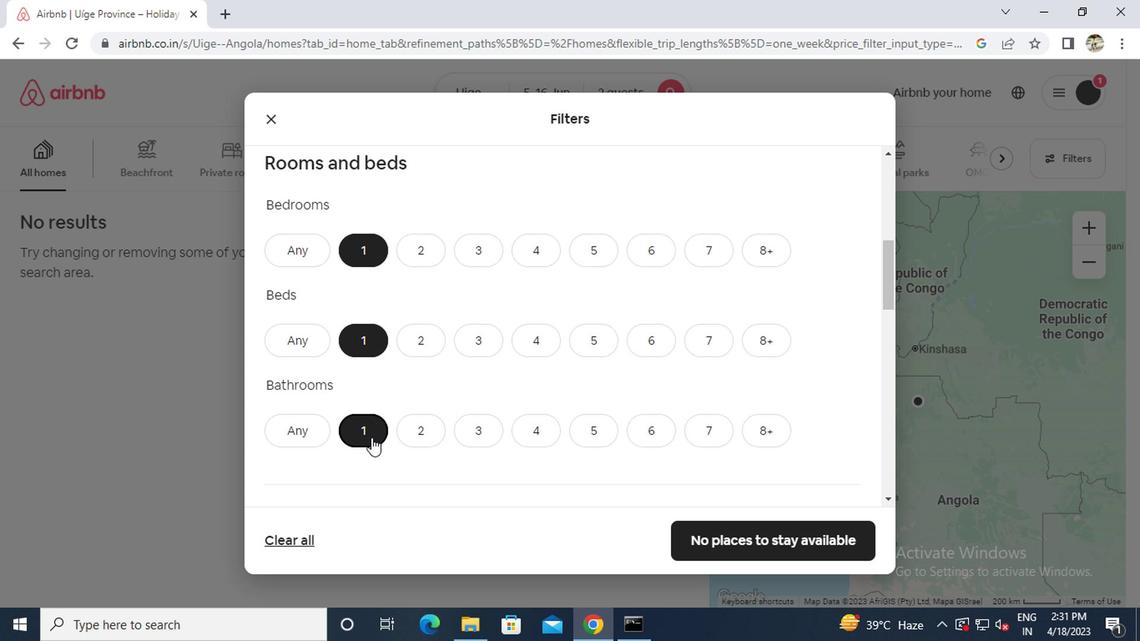 
Action: Mouse scrolled (367, 436) with delta (0, 0)
Screenshot: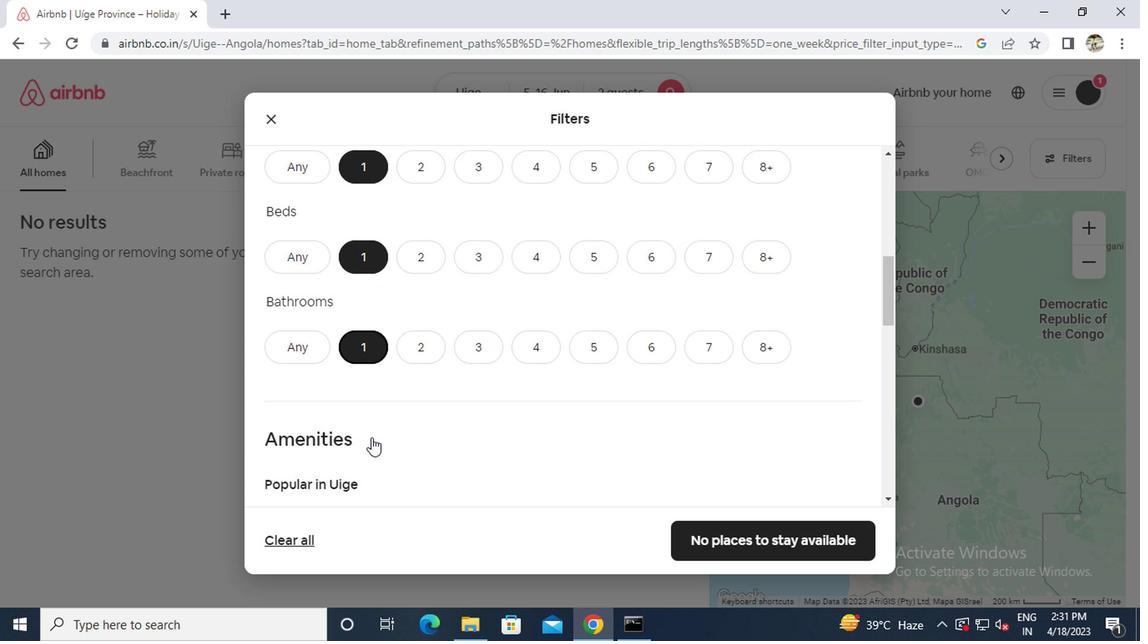 
Action: Mouse scrolled (367, 436) with delta (0, 0)
Screenshot: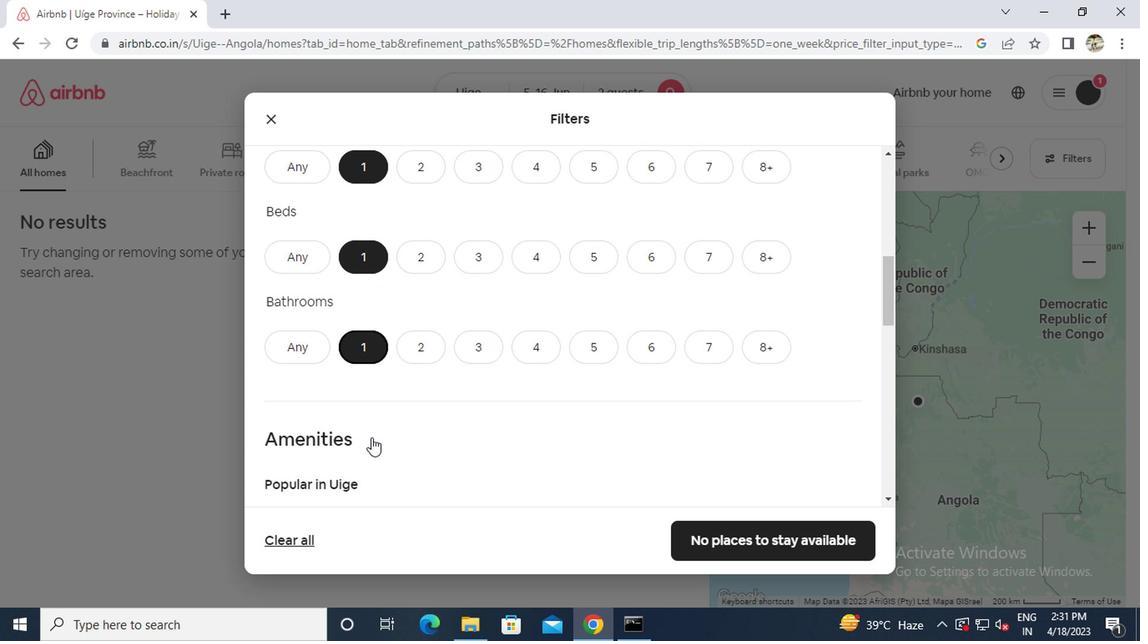 
Action: Mouse moved to (502, 394)
Screenshot: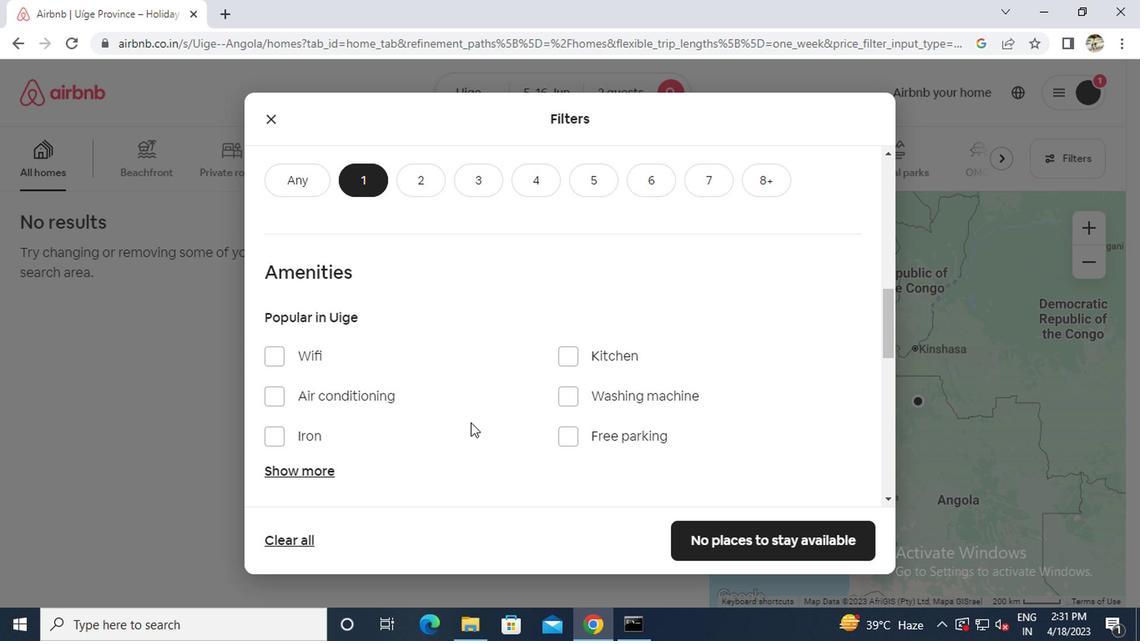 
Action: Mouse scrolled (502, 394) with delta (0, 0)
Screenshot: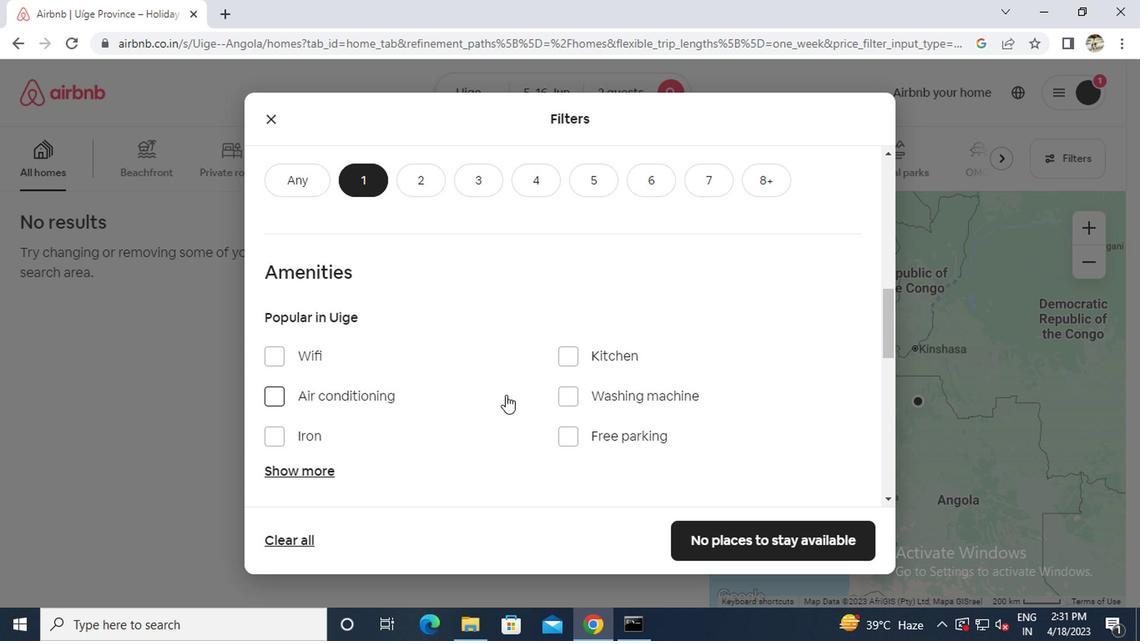 
Action: Mouse moved to (270, 272)
Screenshot: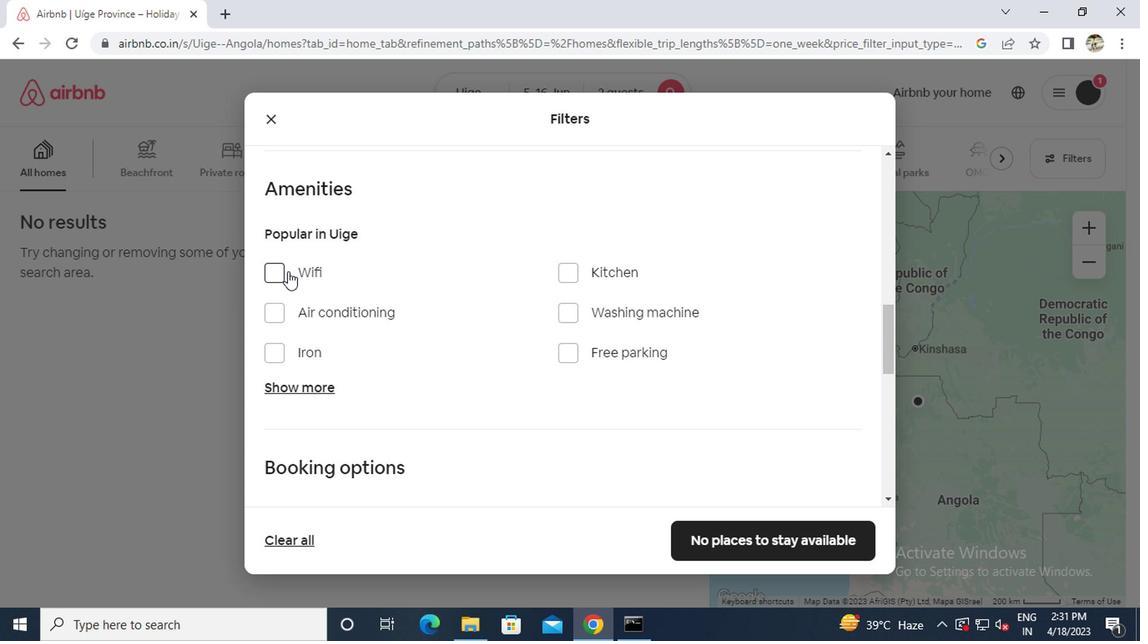 
Action: Mouse pressed left at (270, 272)
Screenshot: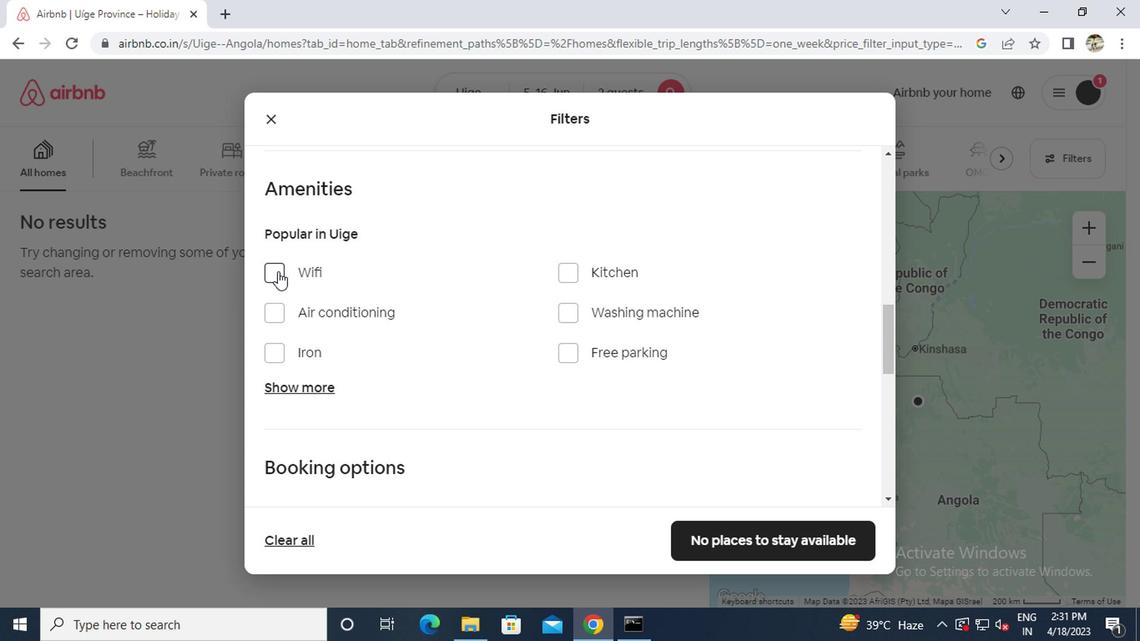 
Action: Mouse moved to (274, 314)
Screenshot: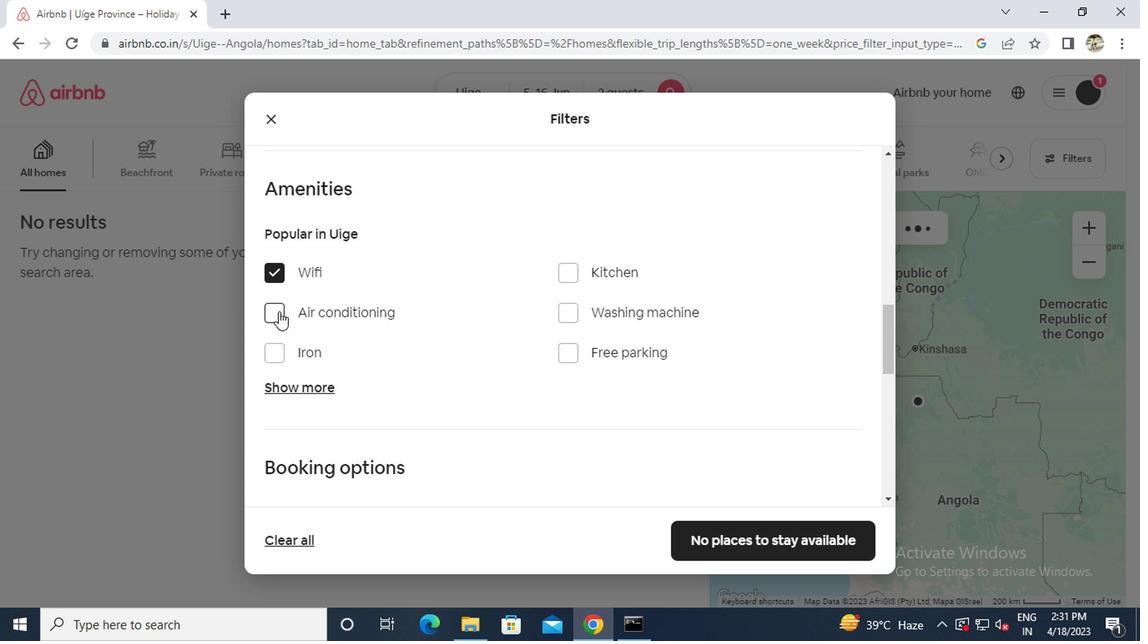 
Action: Mouse pressed left at (274, 314)
Screenshot: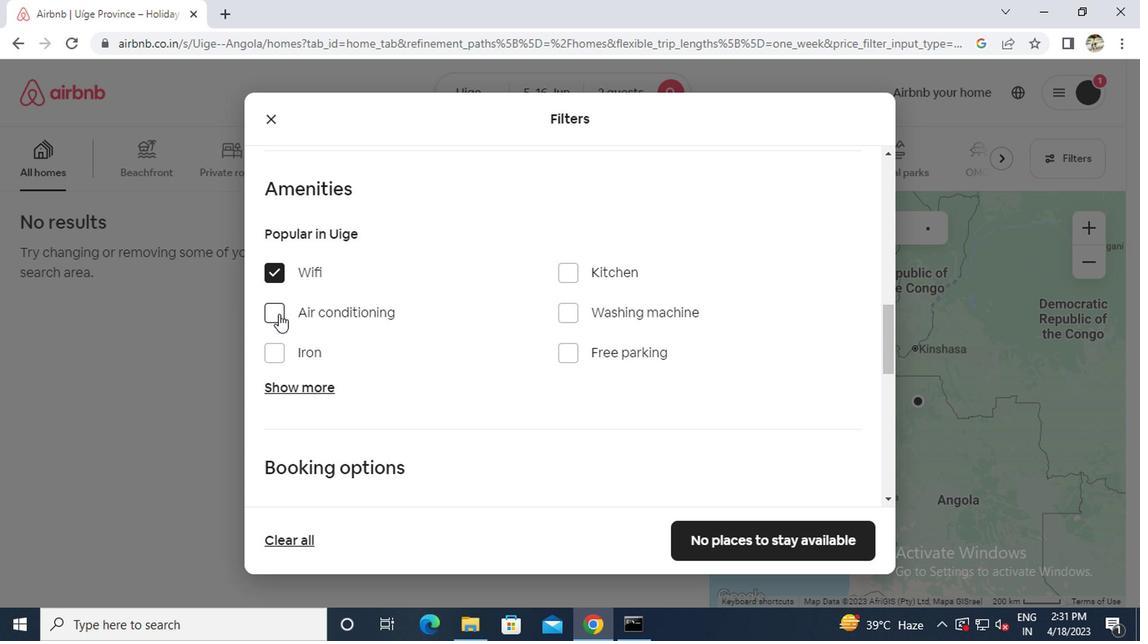 
Action: Mouse moved to (293, 392)
Screenshot: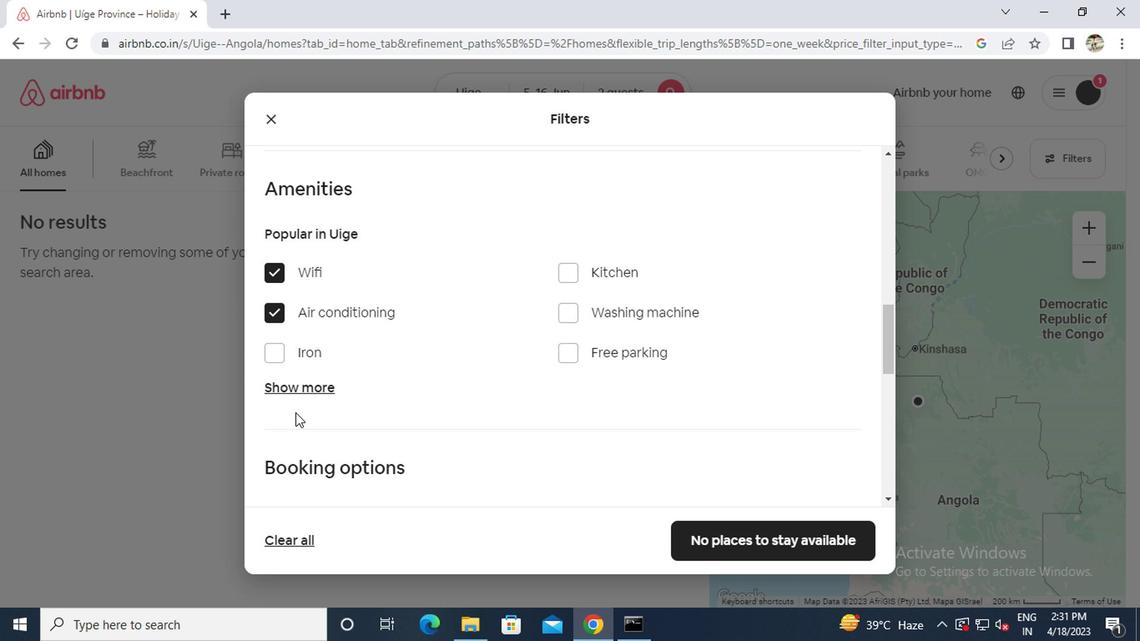 
Action: Mouse pressed left at (293, 392)
Screenshot: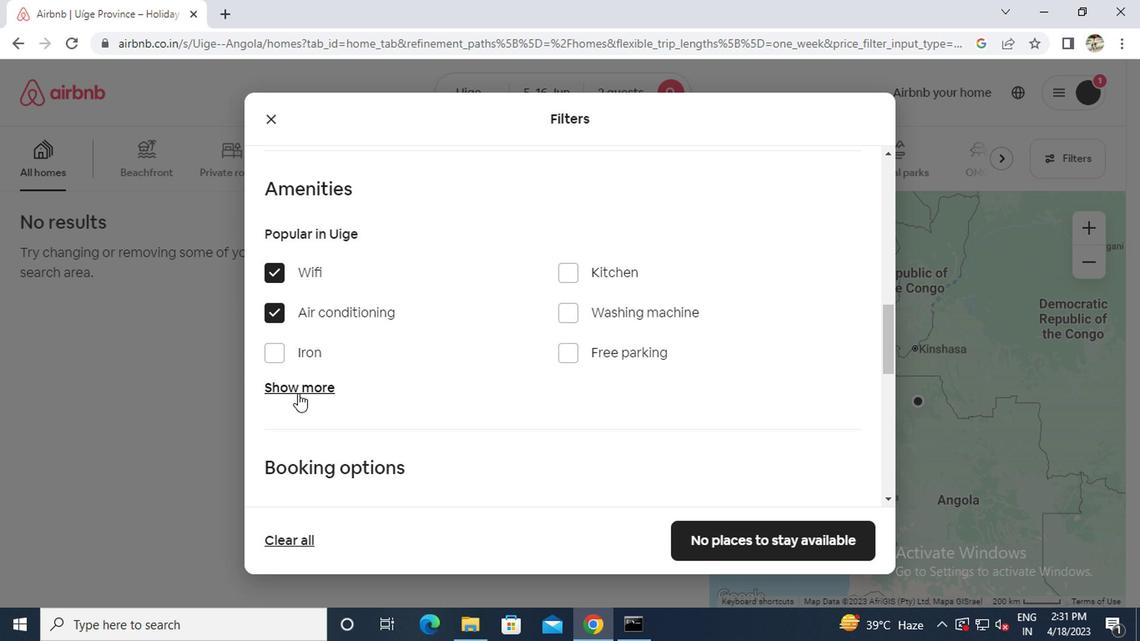 
Action: Mouse moved to (427, 399)
Screenshot: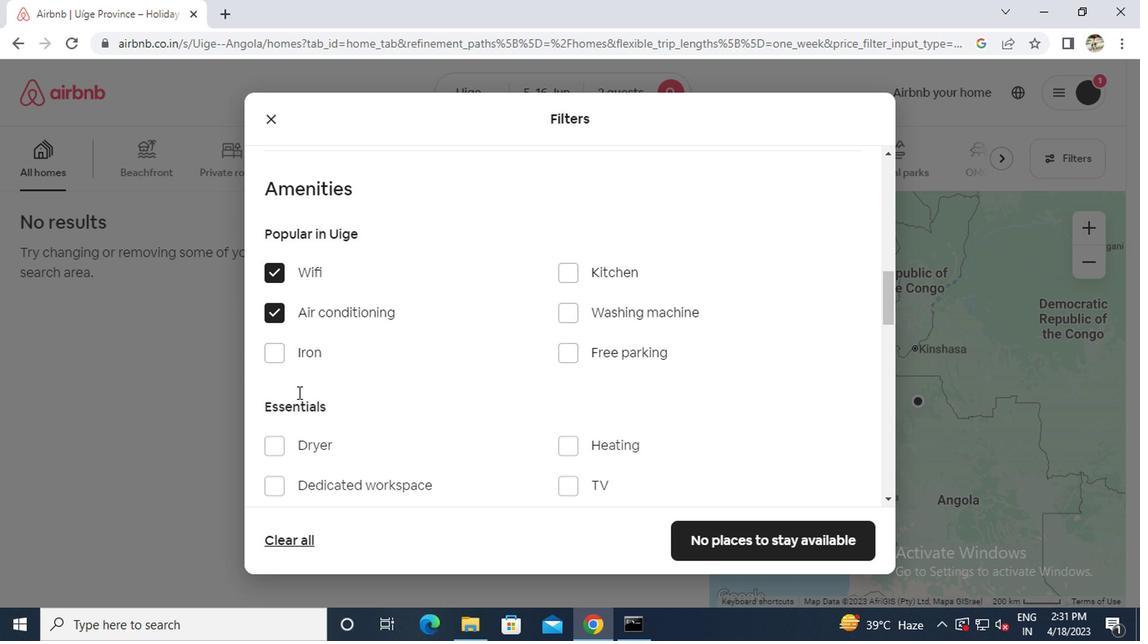 
Action: Mouse scrolled (427, 398) with delta (0, 0)
Screenshot: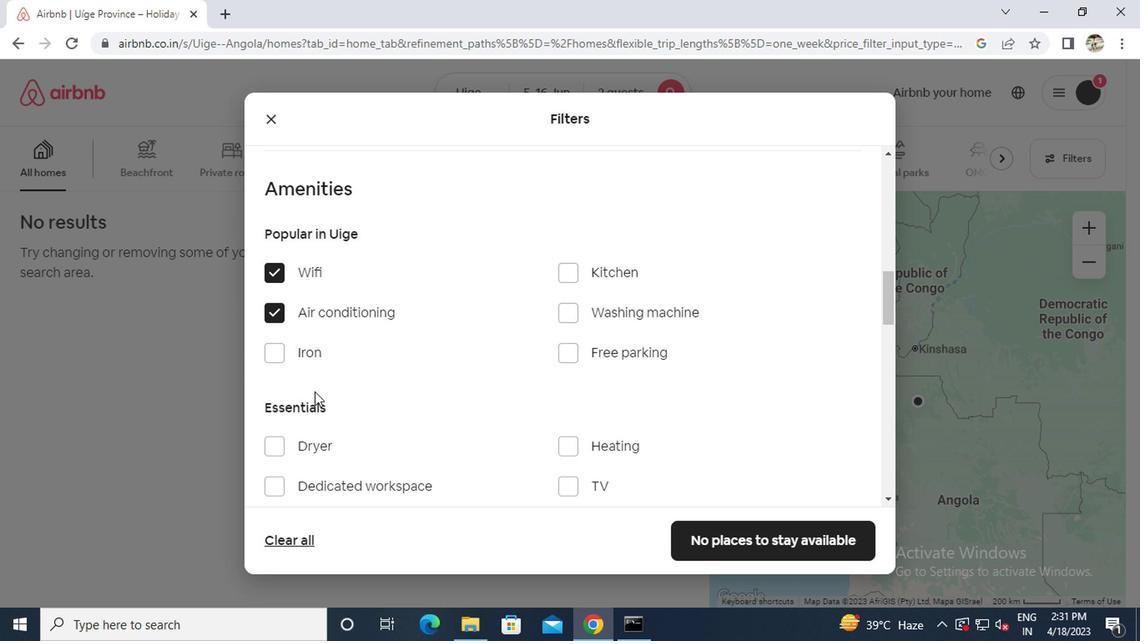 
Action: Mouse moved to (428, 399)
Screenshot: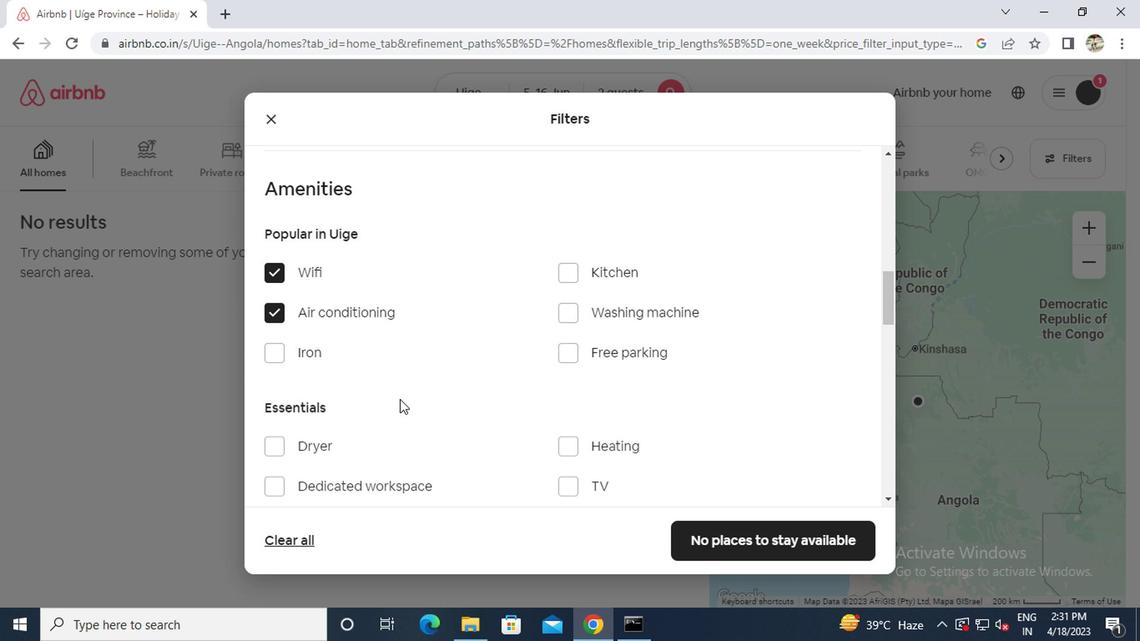 
Action: Mouse scrolled (428, 398) with delta (0, 0)
Screenshot: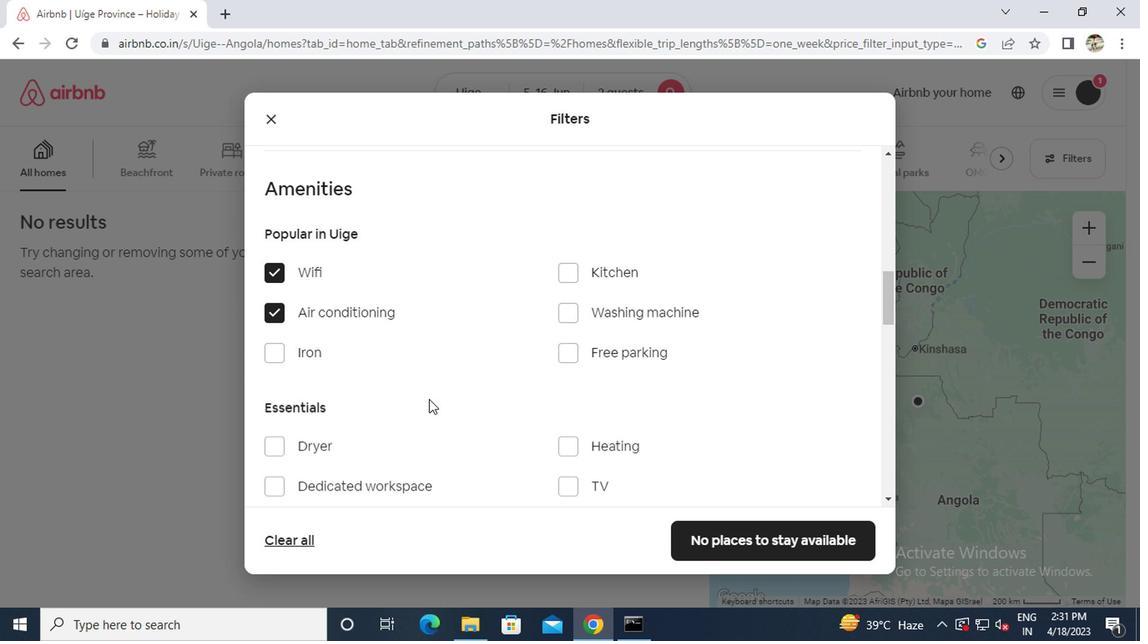 
Action: Mouse scrolled (428, 398) with delta (0, 0)
Screenshot: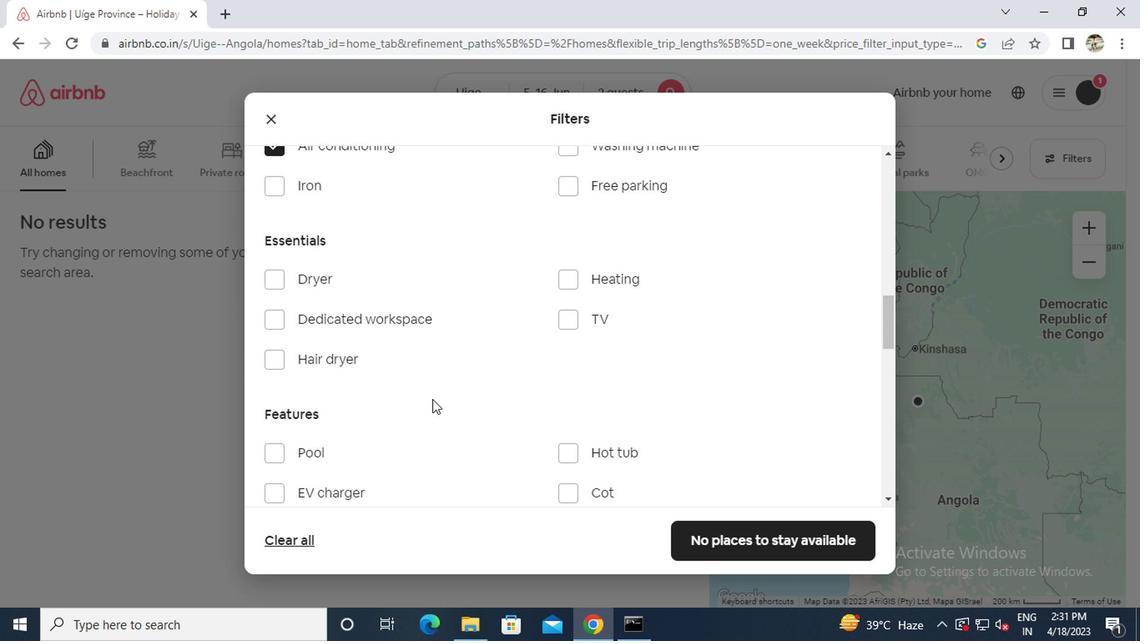 
Action: Mouse moved to (564, 453)
Screenshot: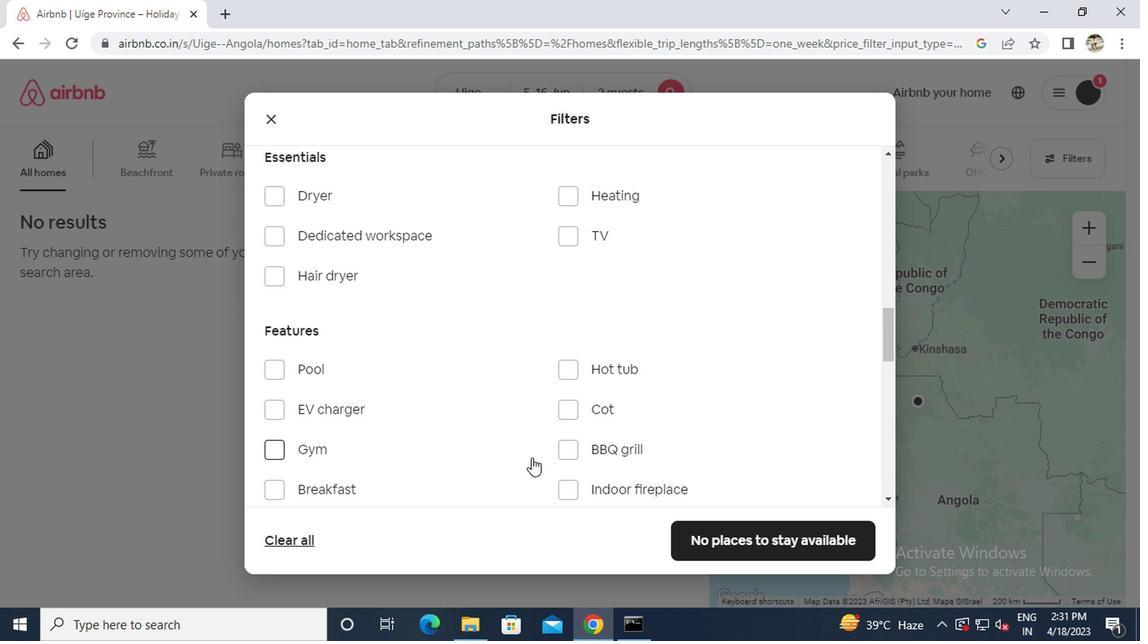 
Action: Mouse pressed left at (564, 453)
Screenshot: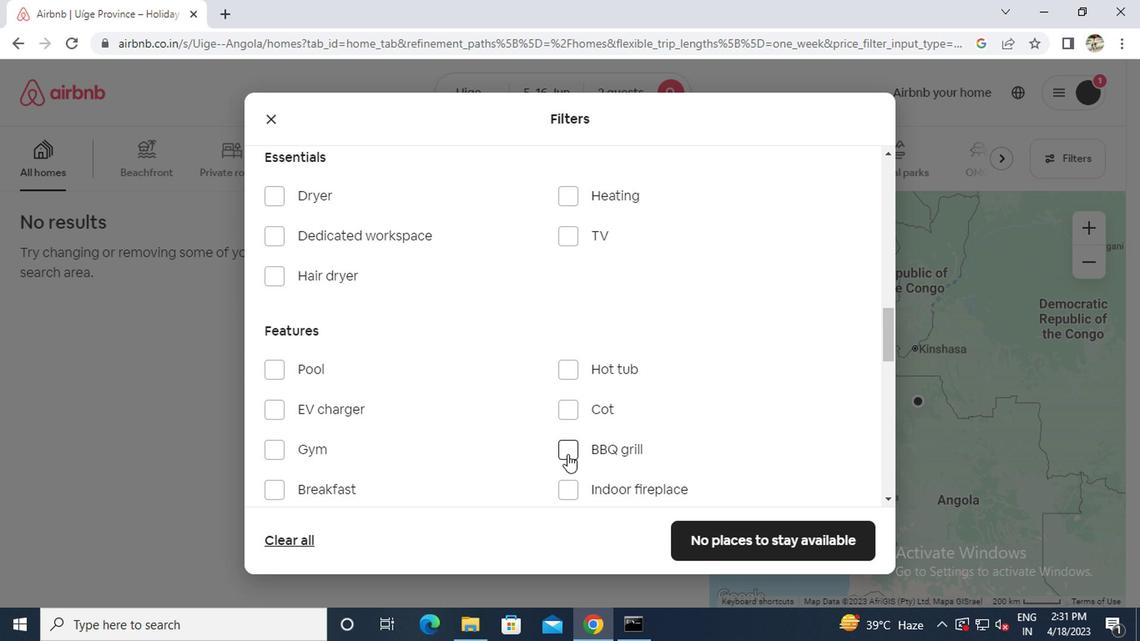 
Action: Mouse moved to (439, 411)
Screenshot: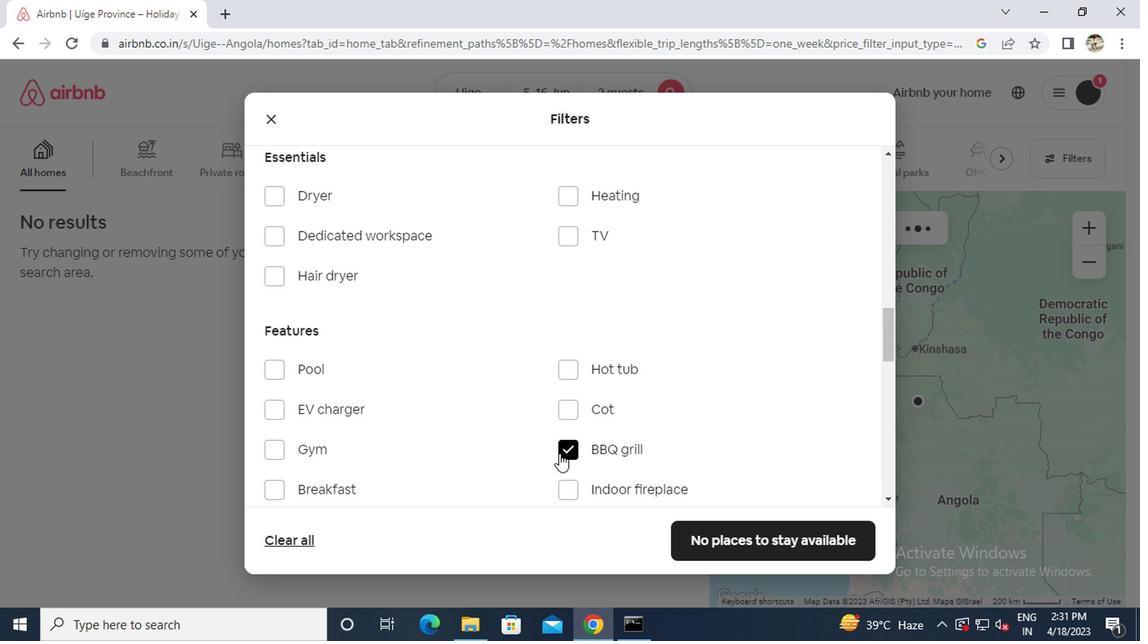 
Action: Mouse scrolled (439, 410) with delta (0, 0)
Screenshot: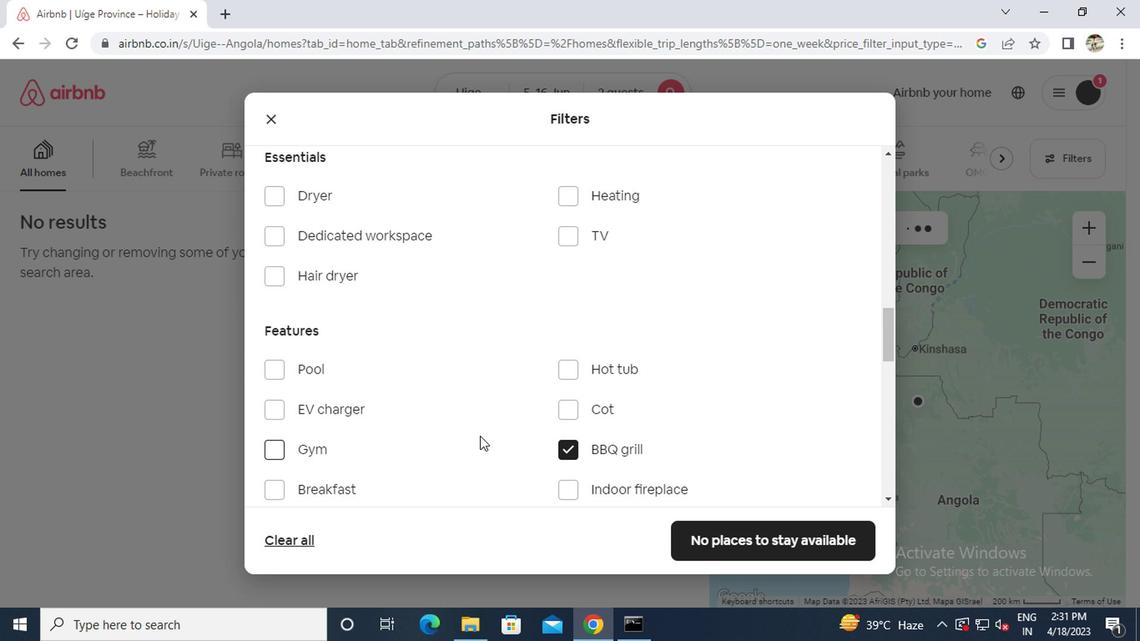 
Action: Mouse moved to (359, 445)
Screenshot: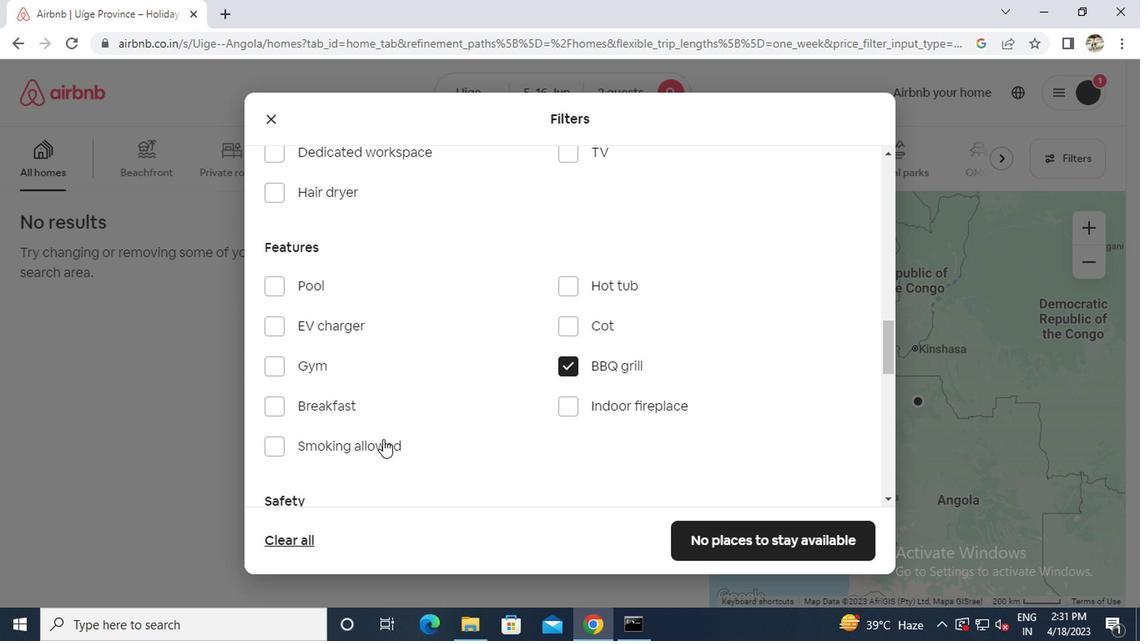 
Action: Mouse pressed left at (359, 445)
Screenshot: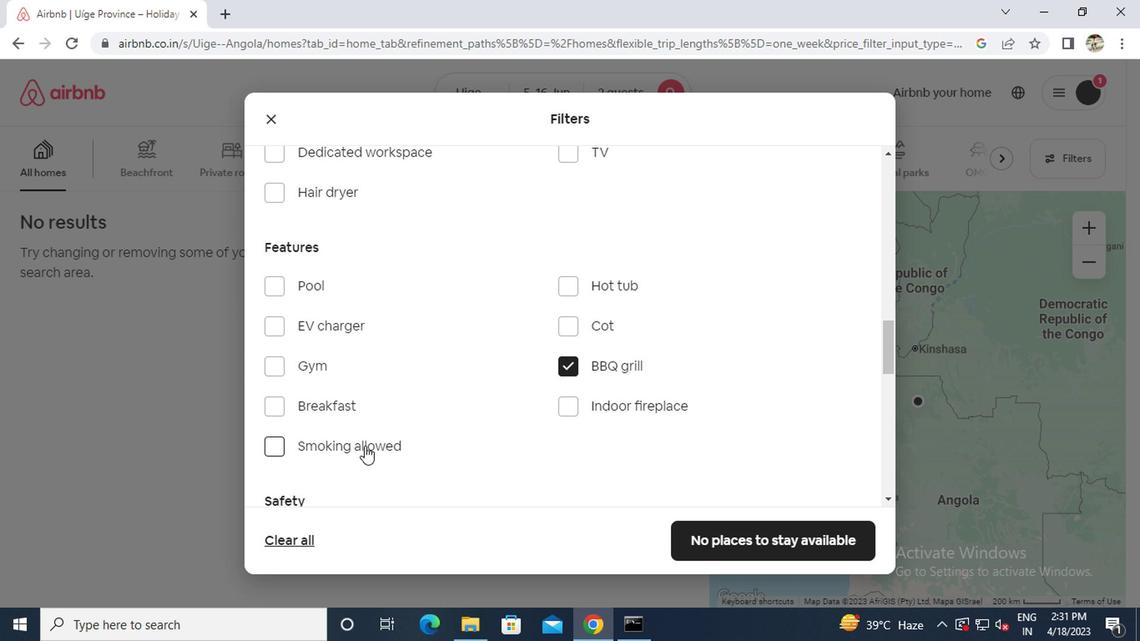 
Action: Mouse scrolled (359, 444) with delta (0, 0)
Screenshot: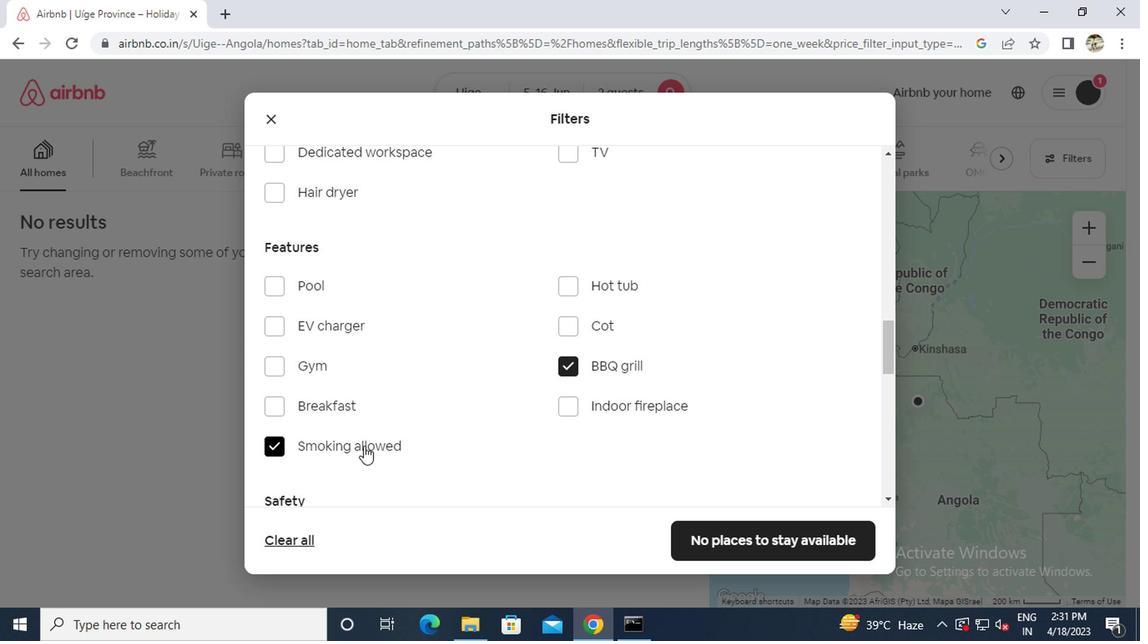 
Action: Mouse moved to (361, 445)
Screenshot: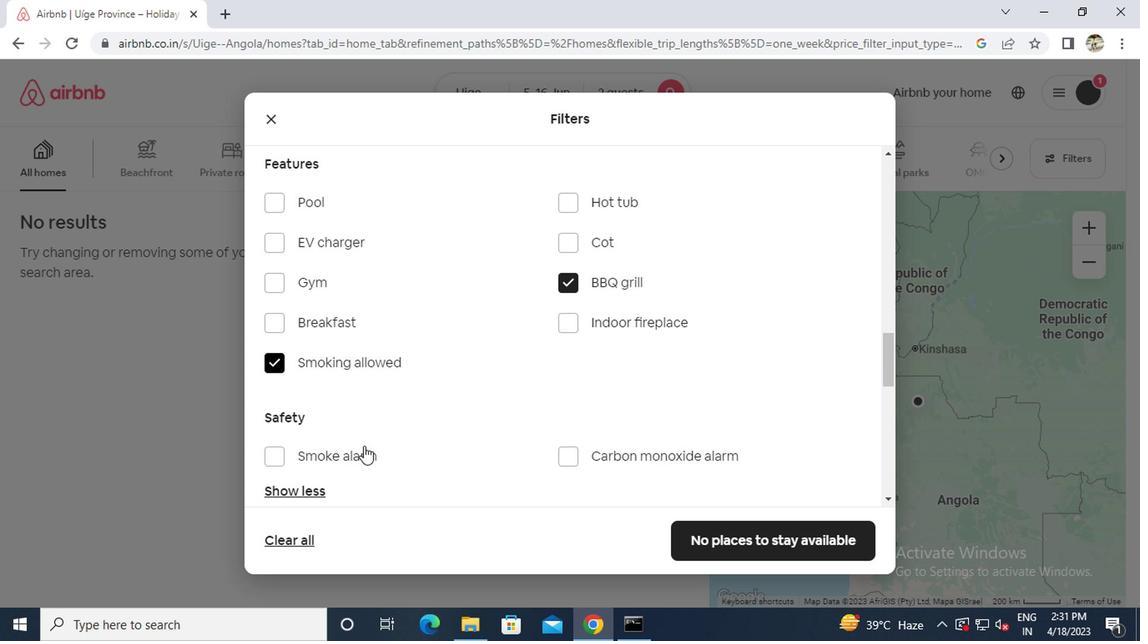 
Action: Mouse scrolled (361, 444) with delta (0, 0)
Screenshot: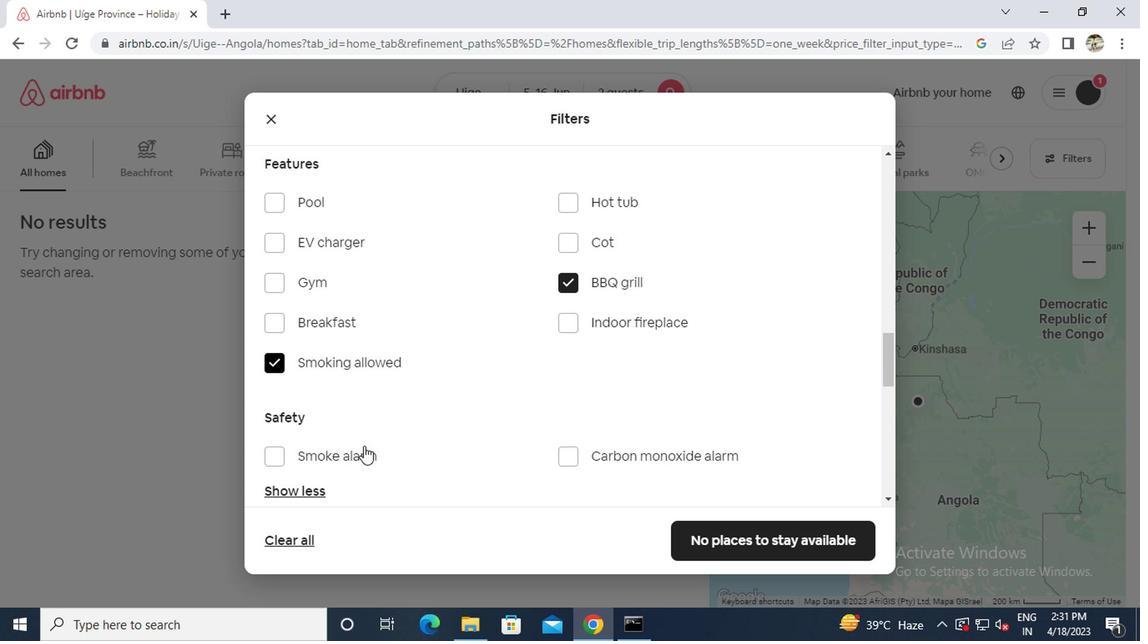 
Action: Mouse moved to (362, 445)
Screenshot: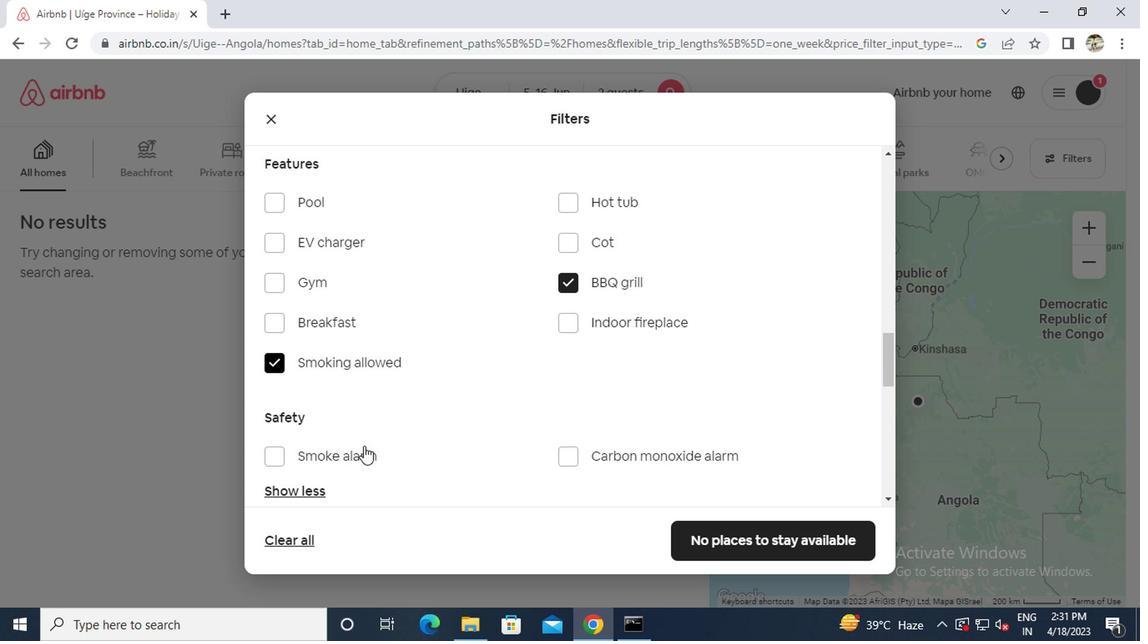 
Action: Mouse scrolled (362, 444) with delta (0, 0)
Screenshot: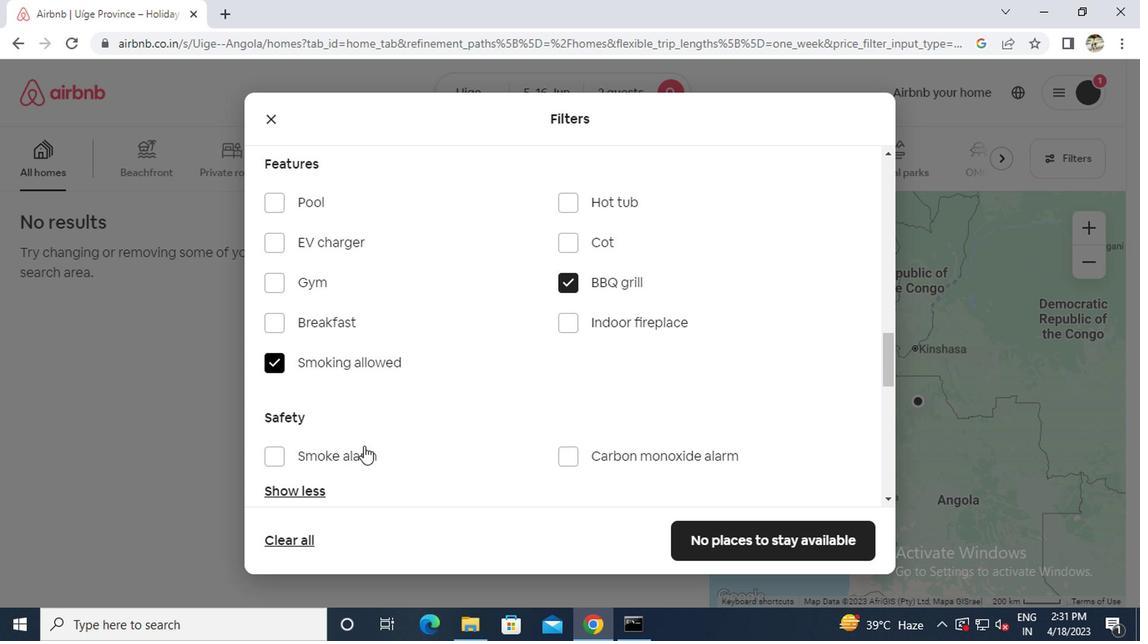 
Action: Mouse moved to (365, 444)
Screenshot: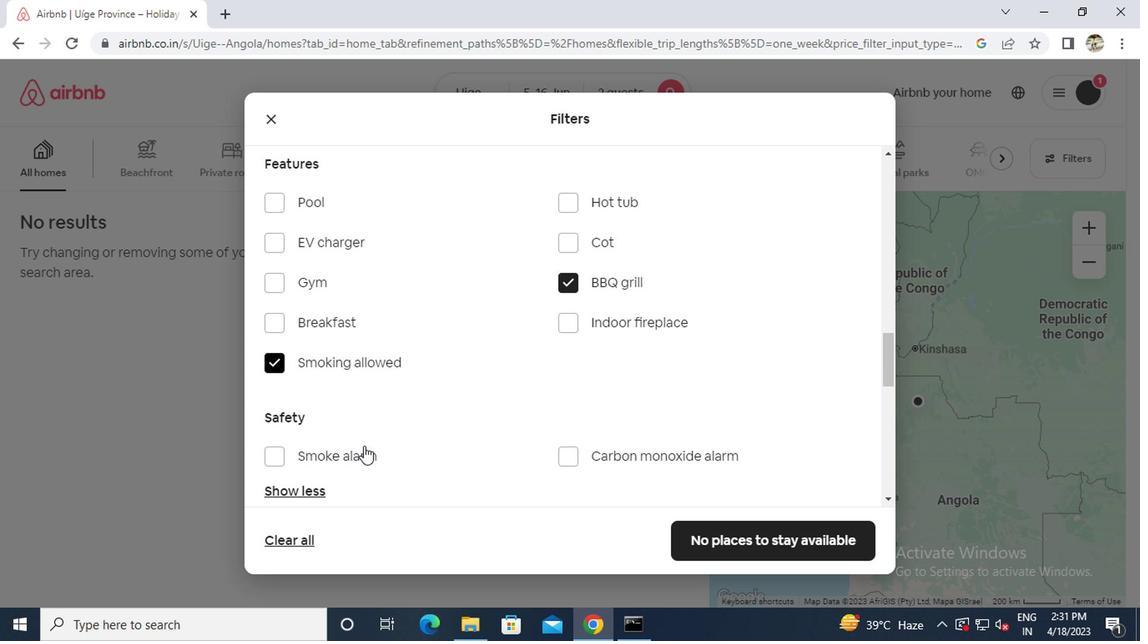
Action: Mouse scrolled (365, 443) with delta (0, -1)
Screenshot: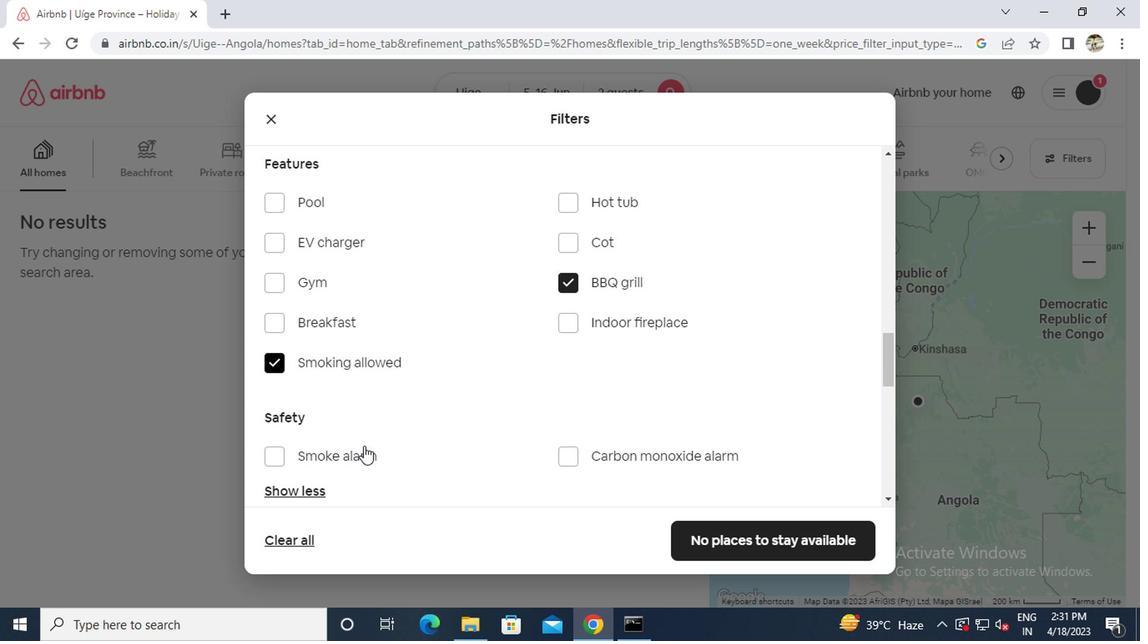 
Action: Mouse moved to (383, 431)
Screenshot: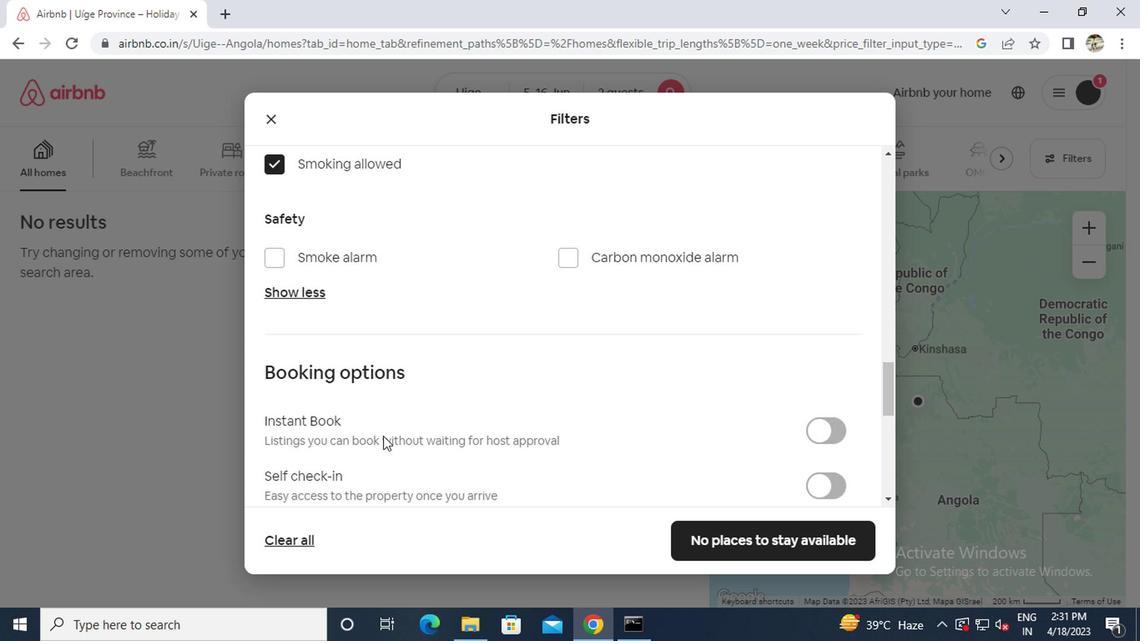 
Action: Mouse scrolled (383, 430) with delta (0, -1)
Screenshot: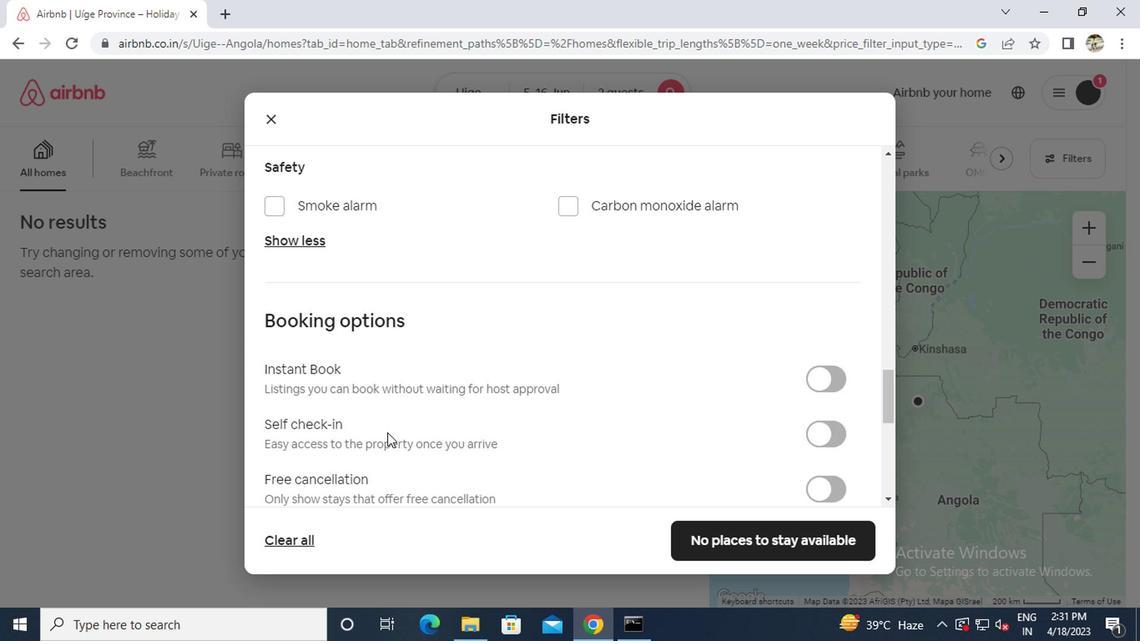
Action: Mouse moved to (832, 343)
Screenshot: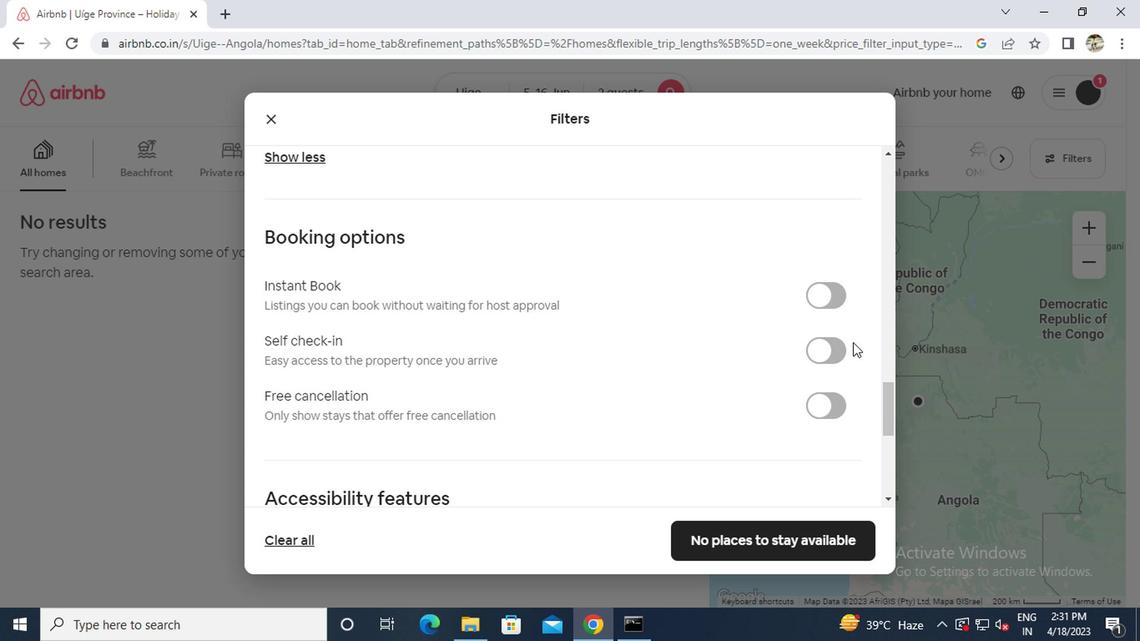 
Action: Mouse pressed left at (832, 343)
Screenshot: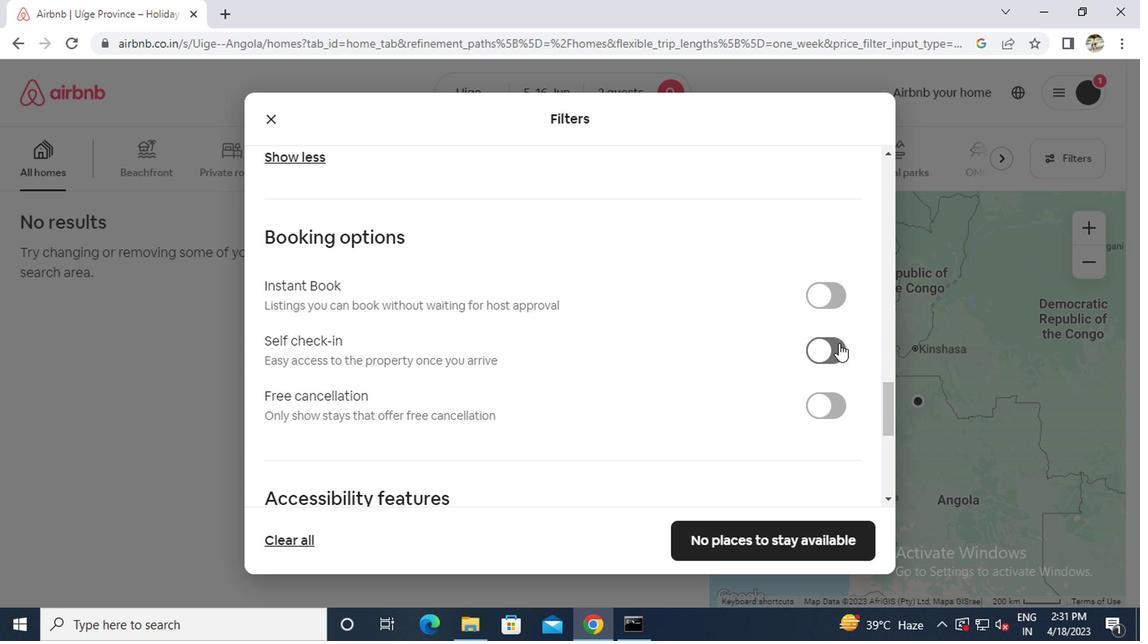 
Action: Mouse moved to (630, 346)
Screenshot: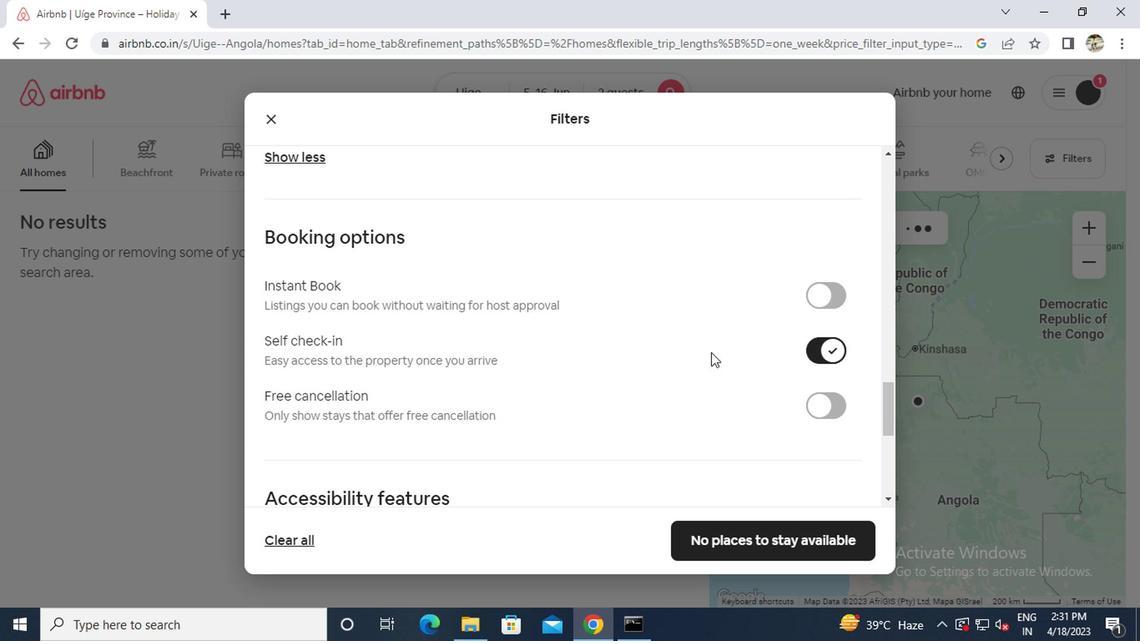 
Action: Mouse scrolled (630, 345) with delta (0, -1)
Screenshot: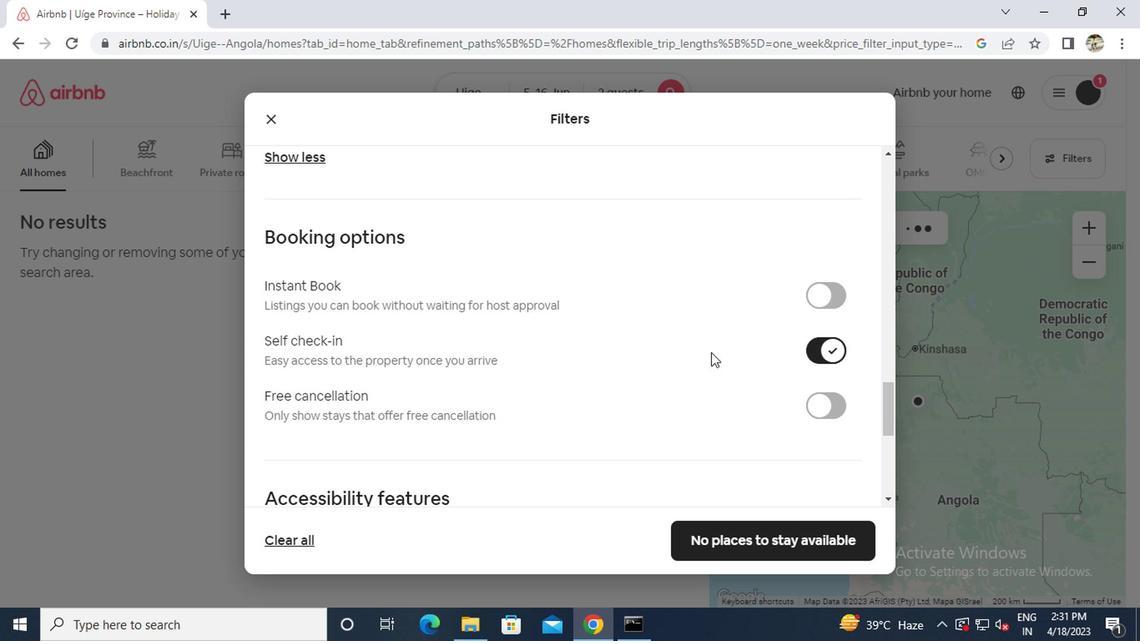 
Action: Mouse moved to (627, 346)
Screenshot: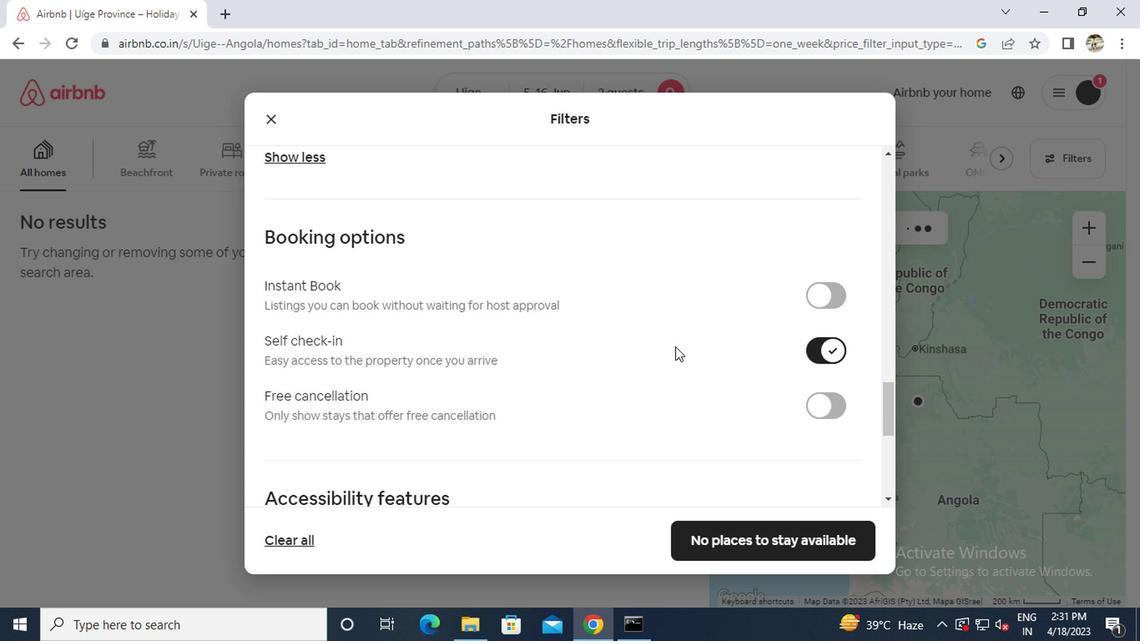 
Action: Mouse scrolled (627, 345) with delta (0, -1)
Screenshot: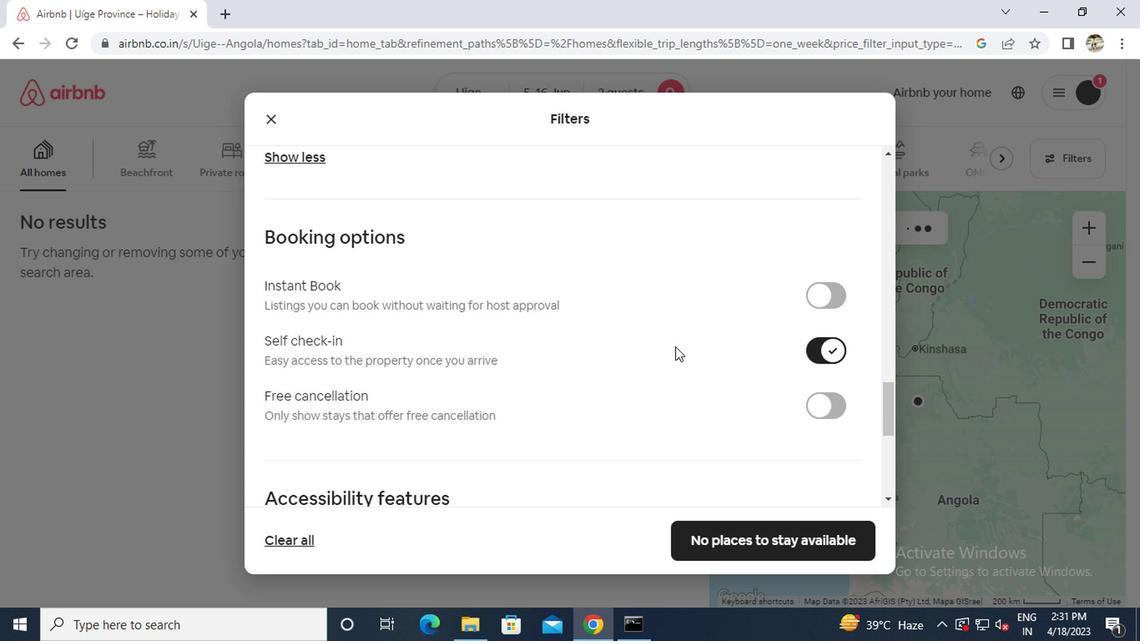 
Action: Mouse moved to (612, 348)
Screenshot: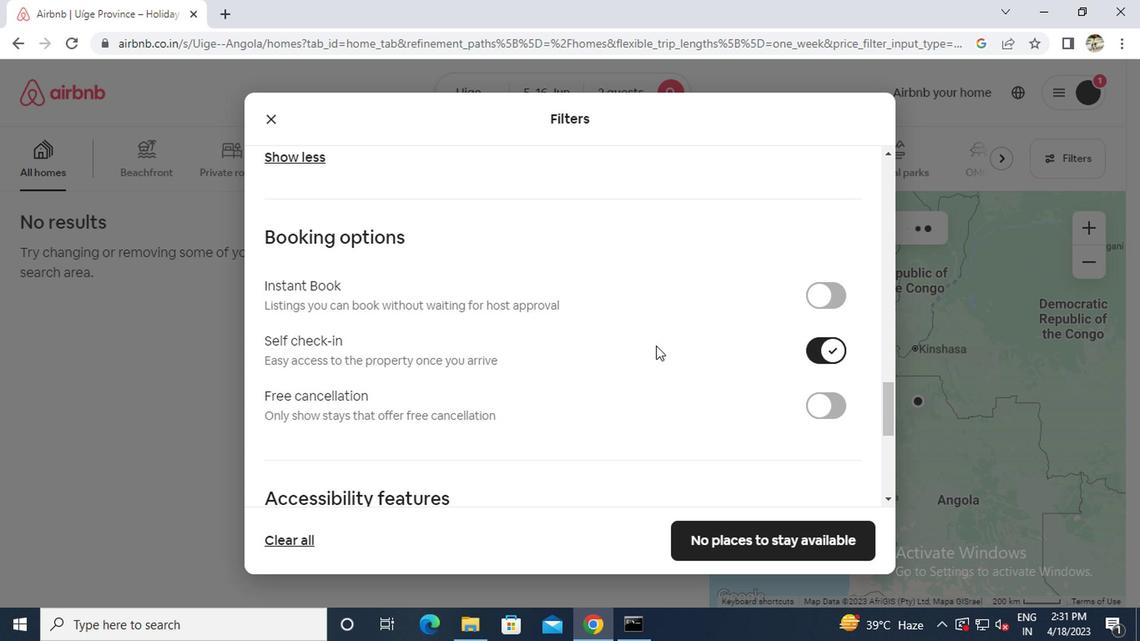
Action: Mouse scrolled (612, 347) with delta (0, -1)
Screenshot: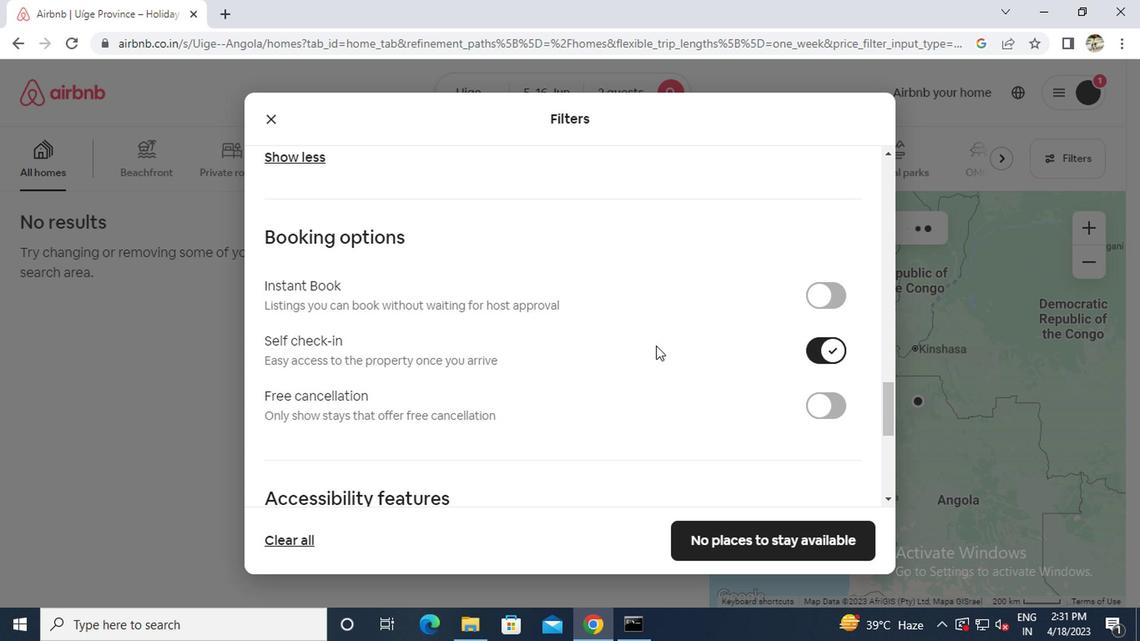 
Action: Mouse moved to (578, 350)
Screenshot: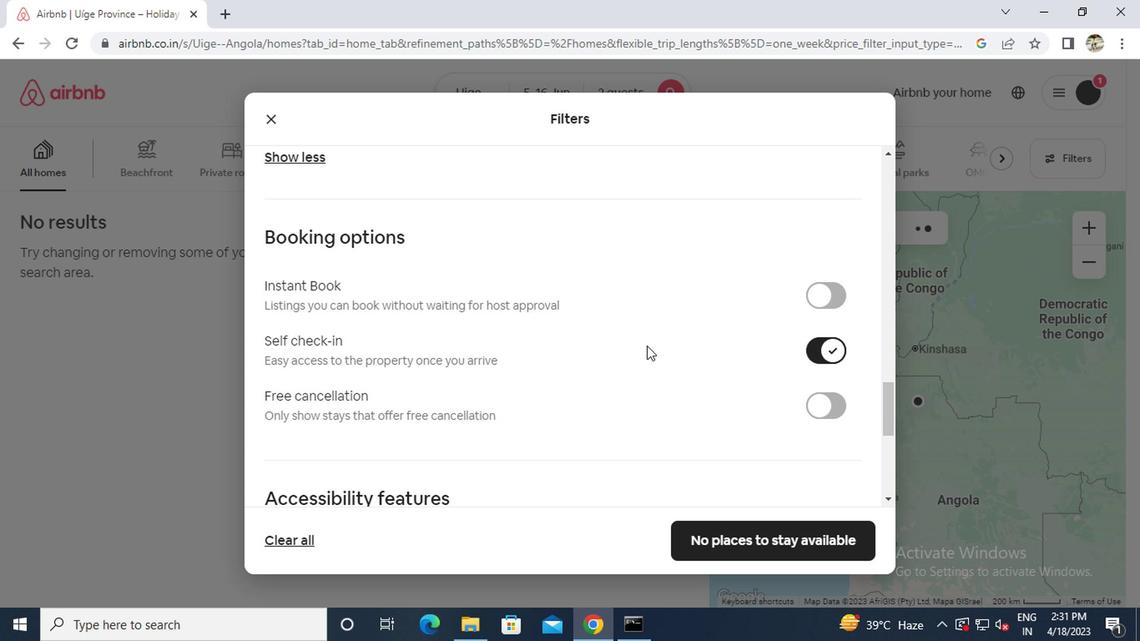 
Action: Mouse scrolled (578, 349) with delta (0, -1)
Screenshot: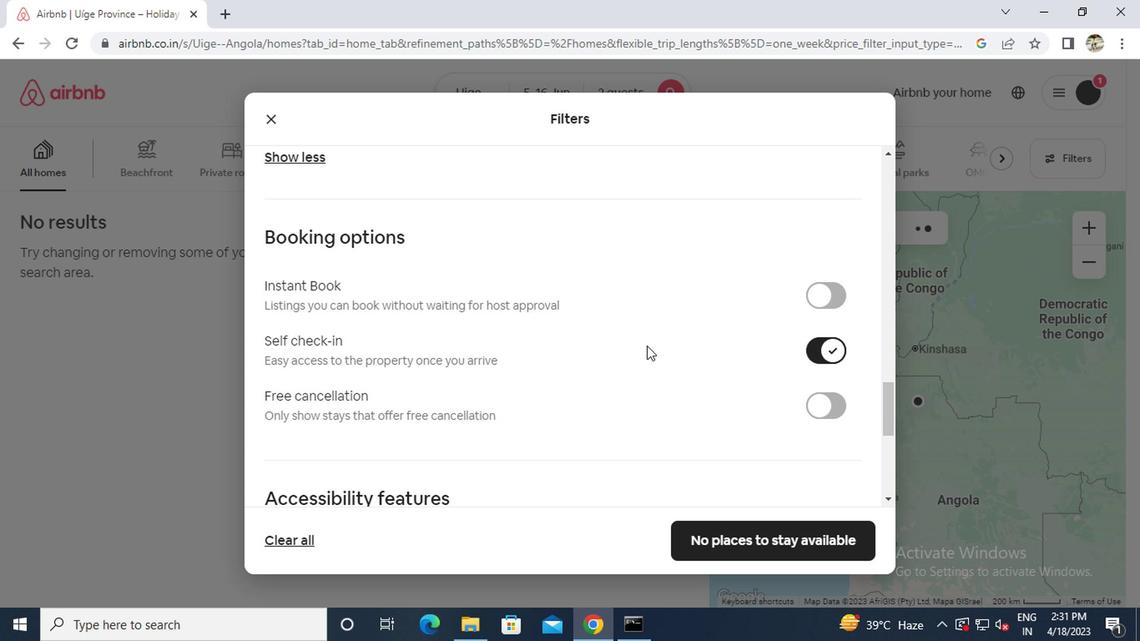 
Action: Mouse moved to (416, 361)
Screenshot: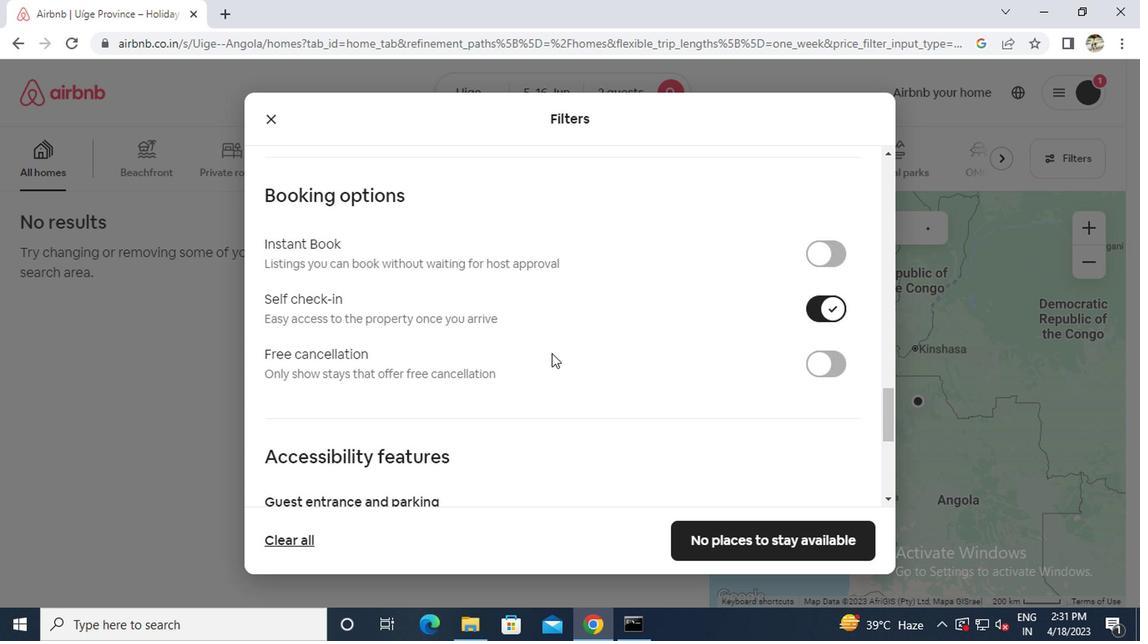 
Action: Mouse scrolled (416, 361) with delta (0, 0)
Screenshot: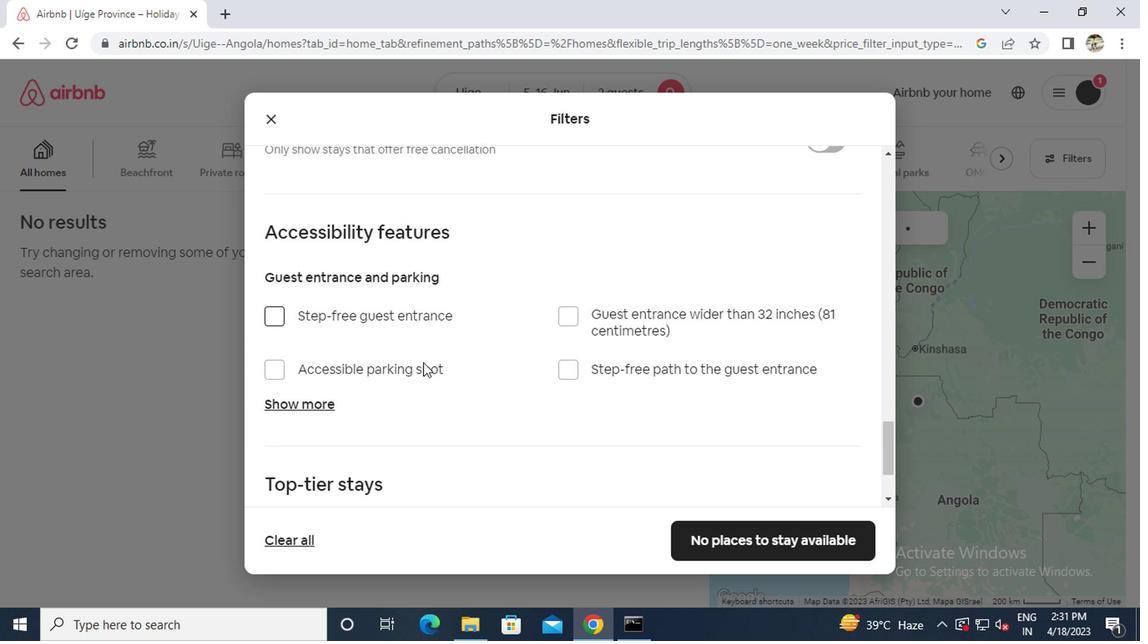 
Action: Mouse scrolled (416, 361) with delta (0, 0)
Screenshot: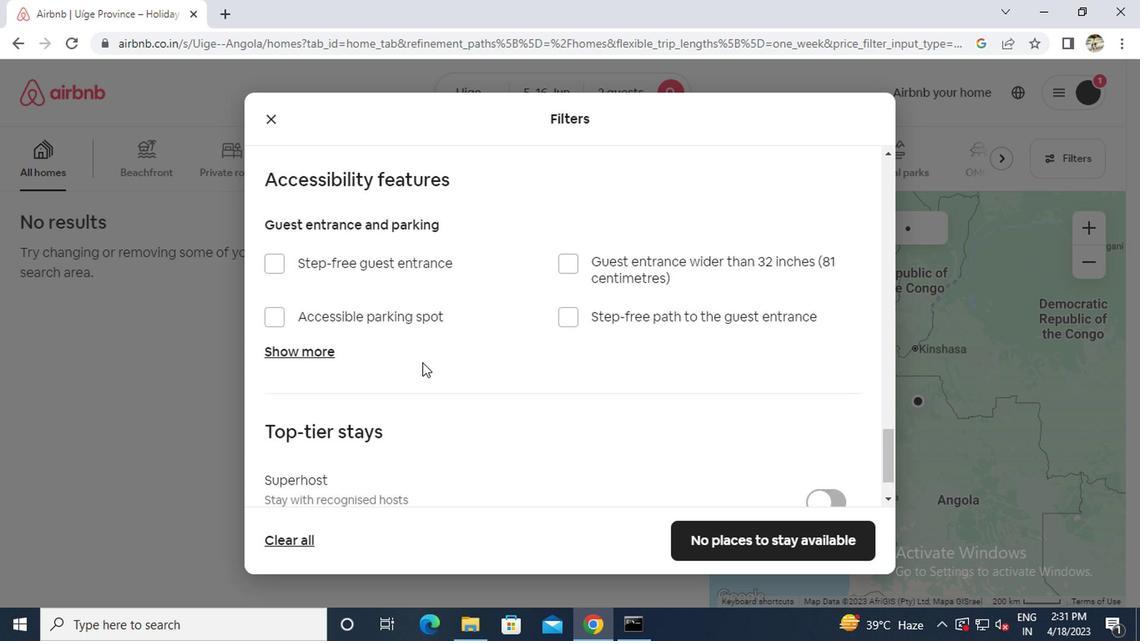 
Action: Mouse scrolled (416, 361) with delta (0, 0)
Screenshot: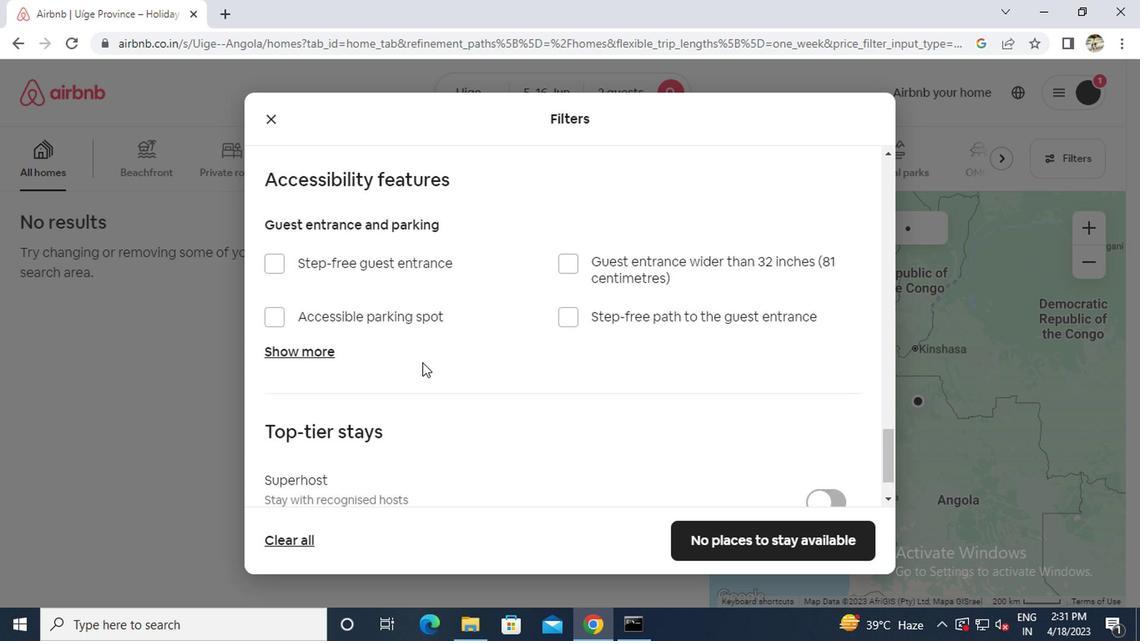 
Action: Mouse moved to (416, 361)
Screenshot: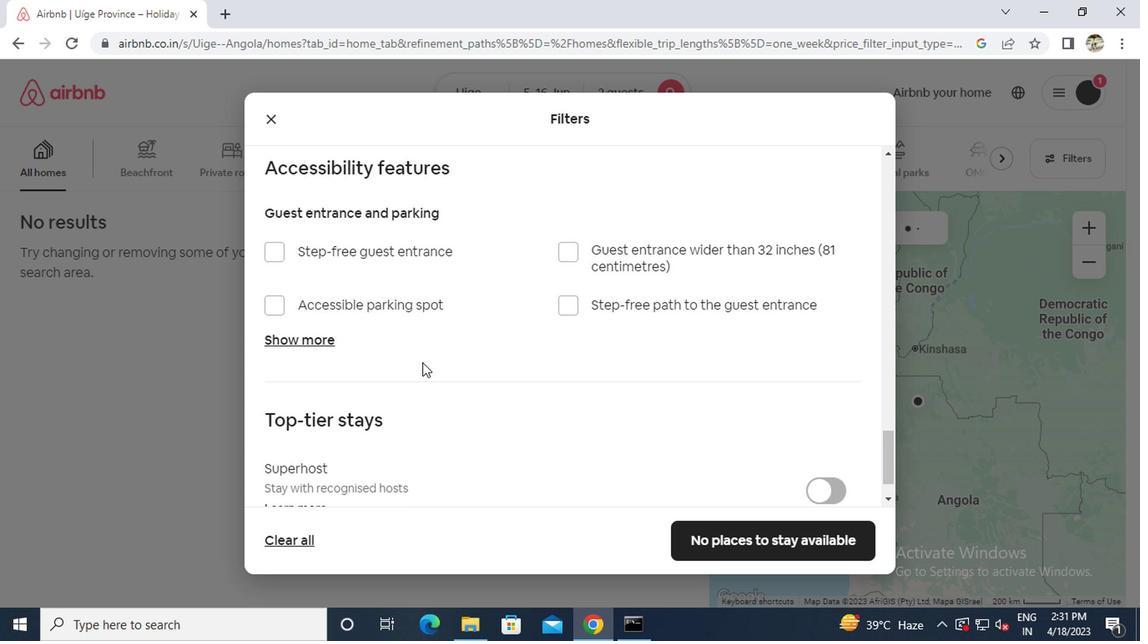 
Action: Mouse scrolled (416, 361) with delta (0, 0)
Screenshot: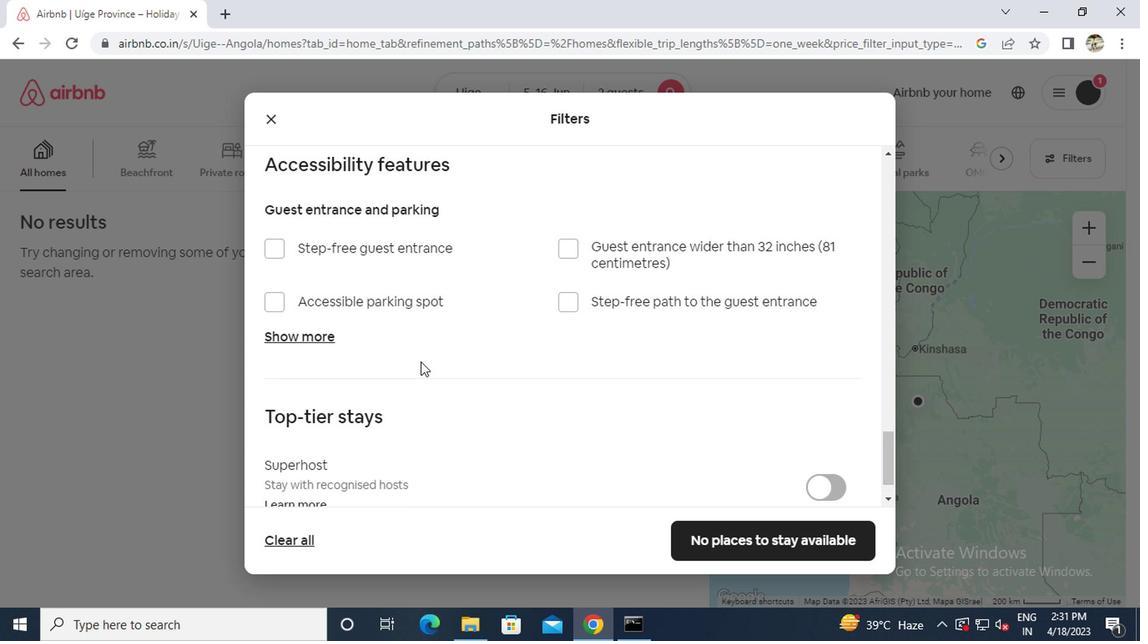 
Action: Mouse moved to (719, 523)
Screenshot: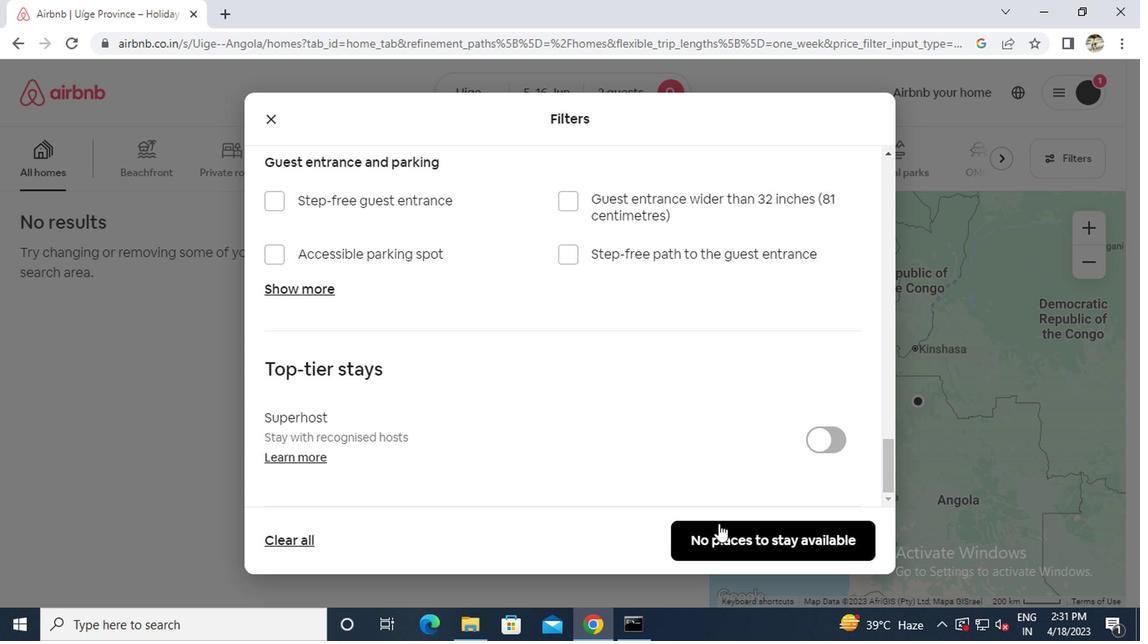 
Action: Mouse pressed left at (719, 523)
Screenshot: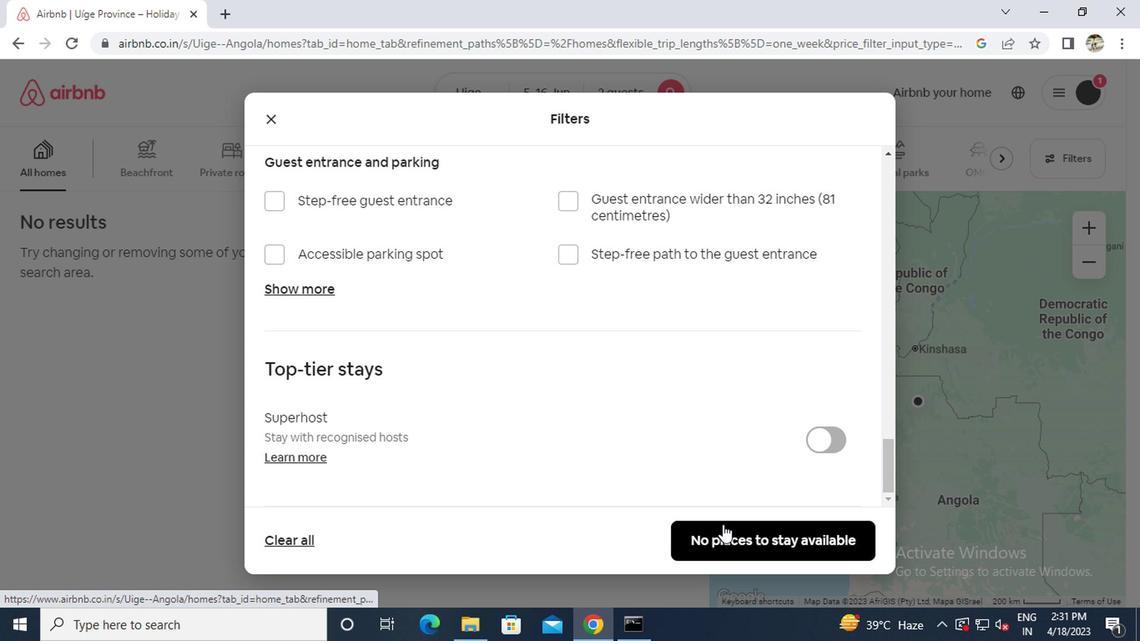 
